 Task: Look for space in Uvinza, Tanzania from 1st July, 2023 to 3rd July, 2023 for 1 adult in price range Rs.5000 to Rs.15000. Place can be private room with 1  bedroom having 1 bed and 1 bathroom. Property type can be house, flat, guest house, hotel. Booking option can be shelf check-in. Required host language is English.
Action: Mouse moved to (461, 97)
Screenshot: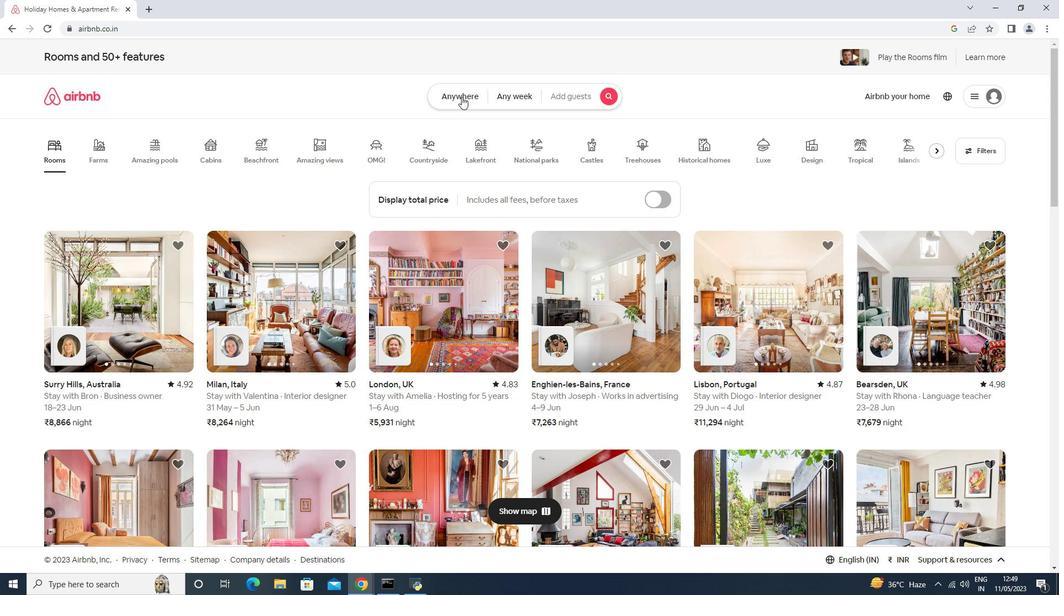 
Action: Mouse pressed left at (461, 97)
Screenshot: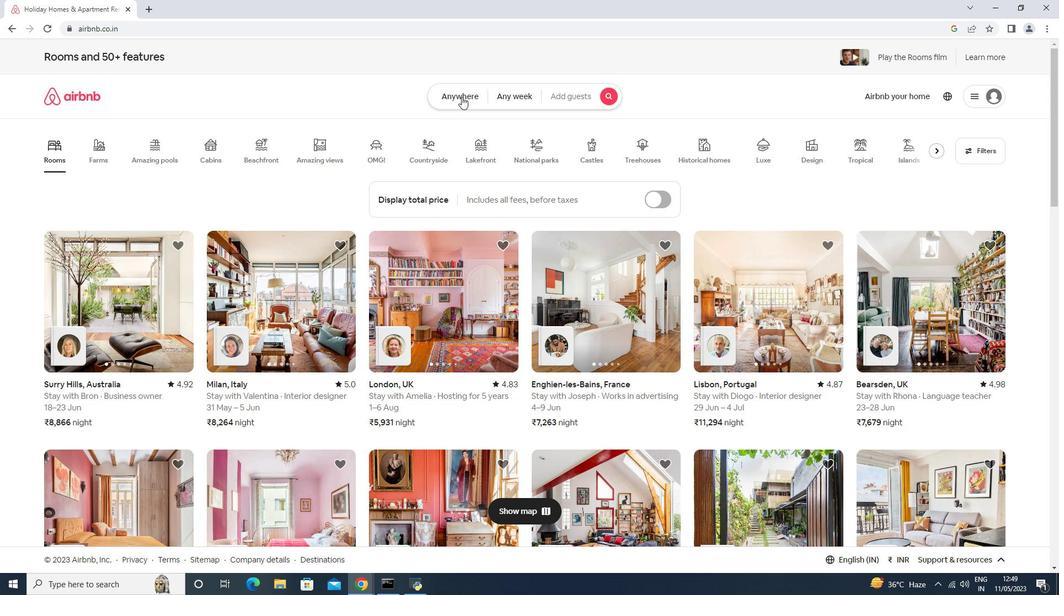 
Action: Mouse moved to (399, 147)
Screenshot: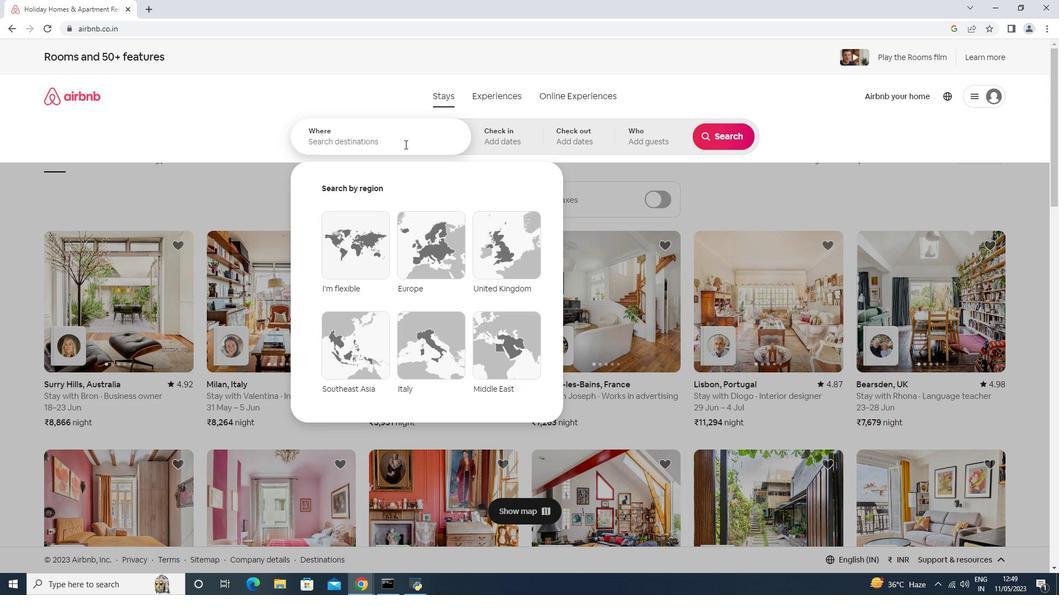 
Action: Mouse pressed left at (399, 147)
Screenshot: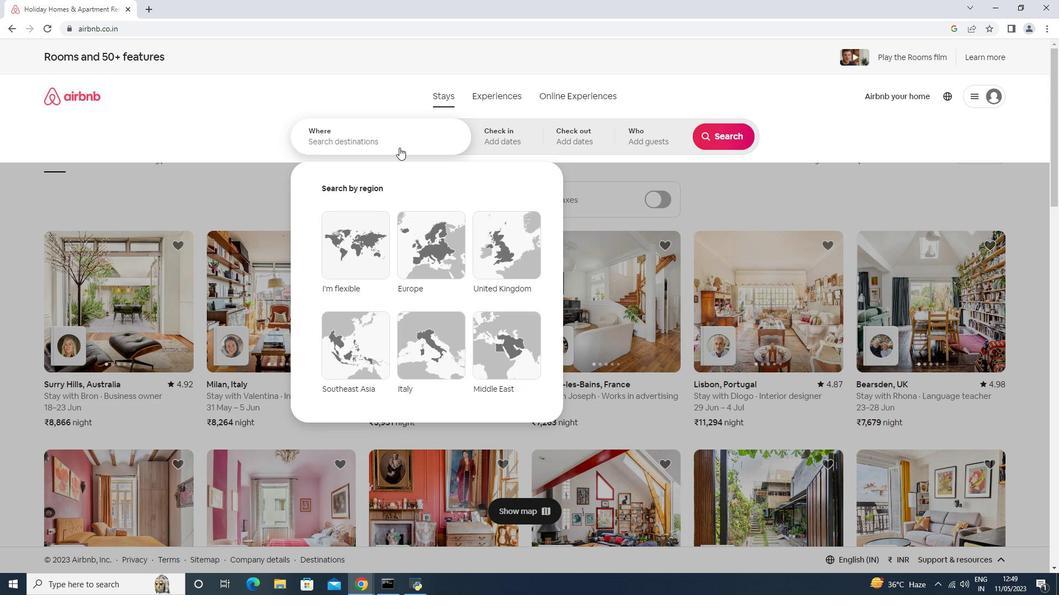 
Action: Mouse moved to (399, 141)
Screenshot: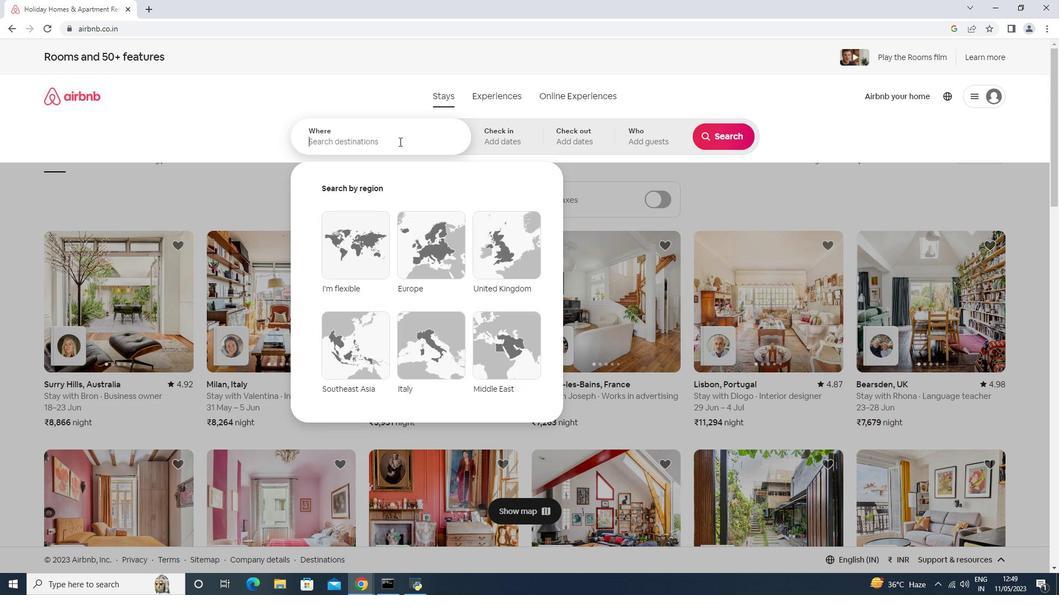 
Action: Key pressed <Key.shift><Key.shift><Key.shift><Key.shift><Key.shift><Key.shift><Key.shift>Uvinza,<Key.space><Key.shift>Tanzani<Key.enter>
Screenshot: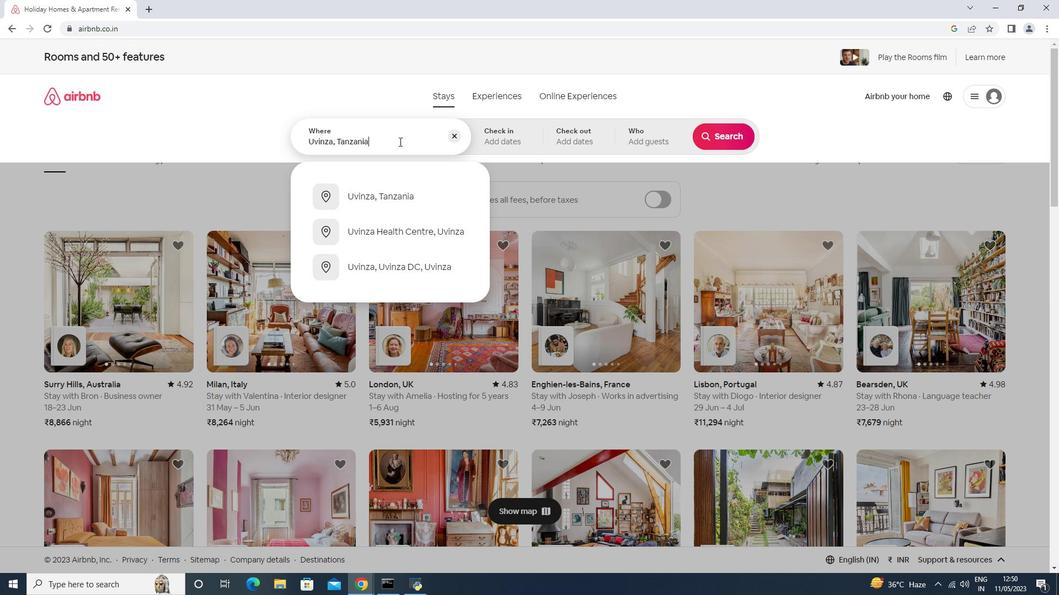 
Action: Mouse moved to (719, 222)
Screenshot: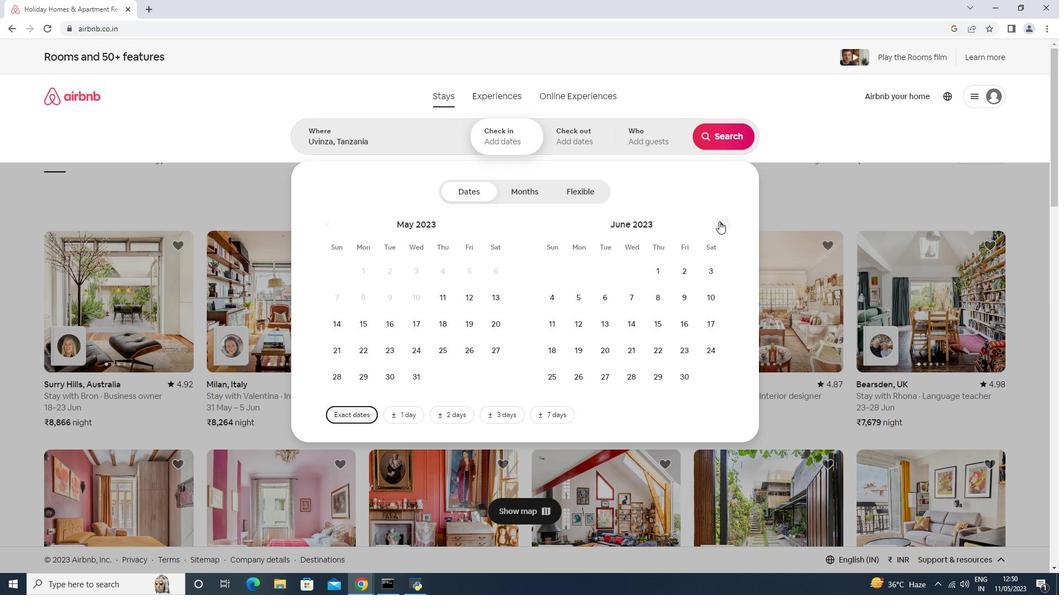 
Action: Mouse pressed left at (719, 222)
Screenshot: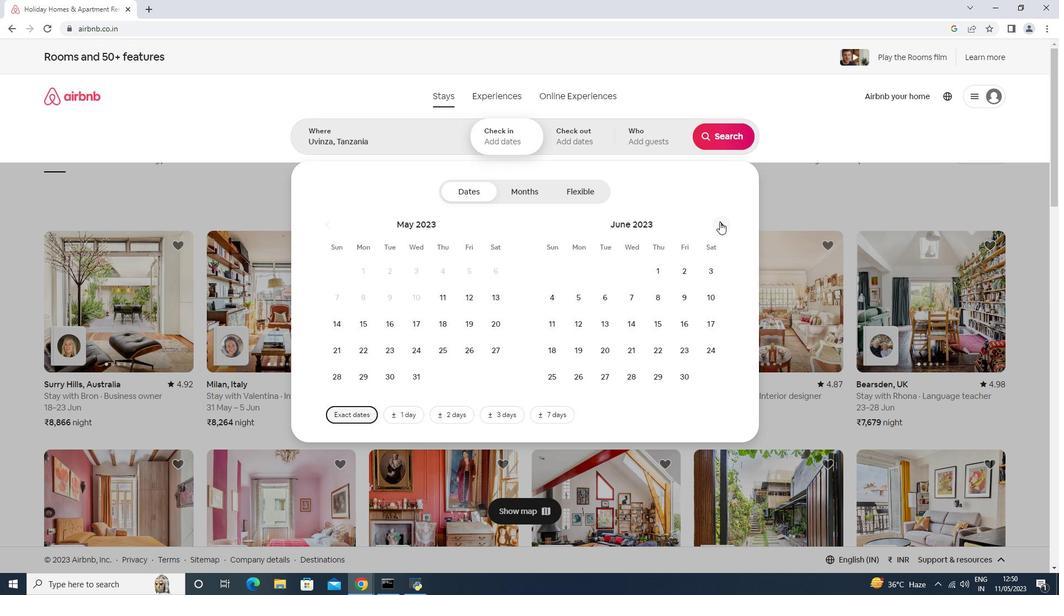 
Action: Mouse moved to (713, 266)
Screenshot: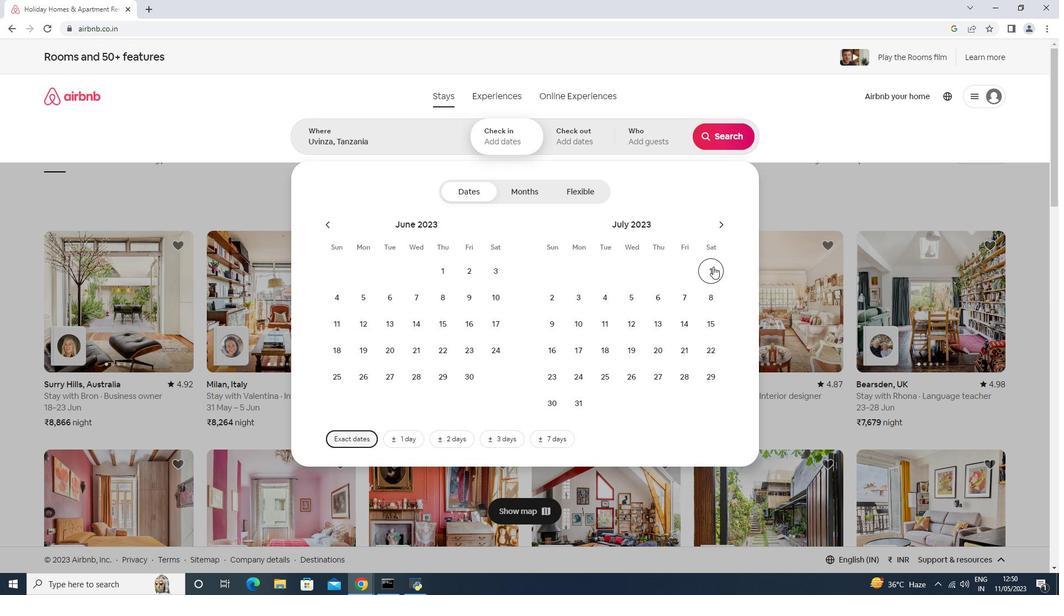 
Action: Mouse pressed left at (713, 266)
Screenshot: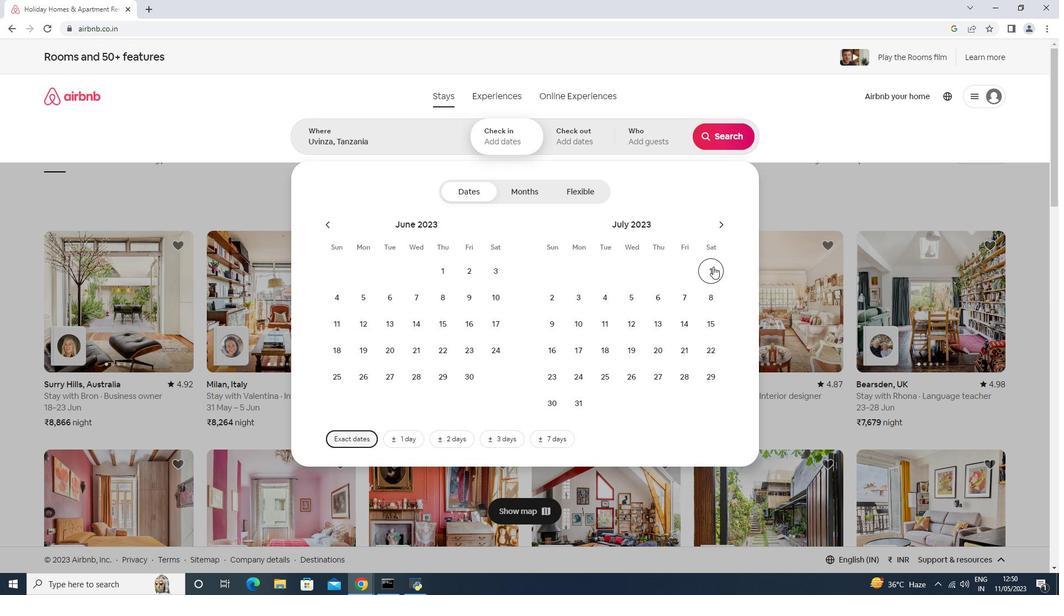 
Action: Mouse moved to (568, 303)
Screenshot: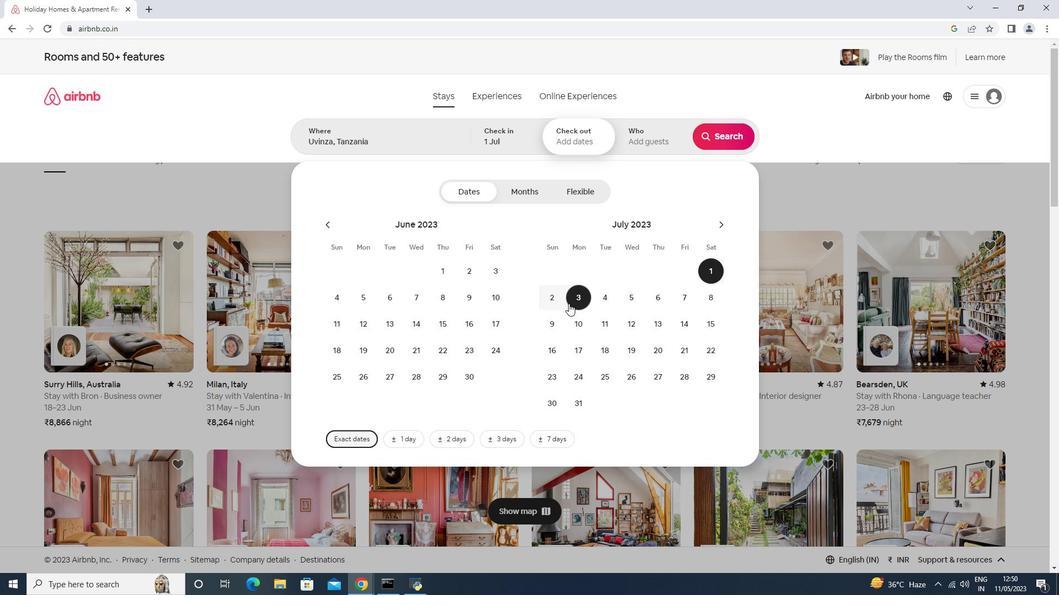 
Action: Mouse pressed left at (568, 303)
Screenshot: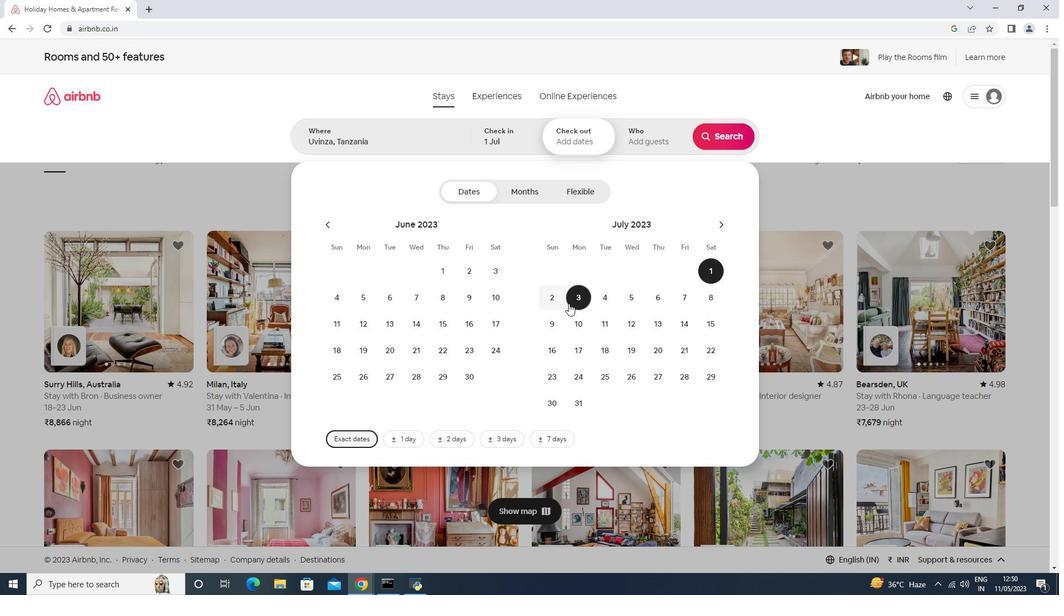 
Action: Mouse moved to (640, 146)
Screenshot: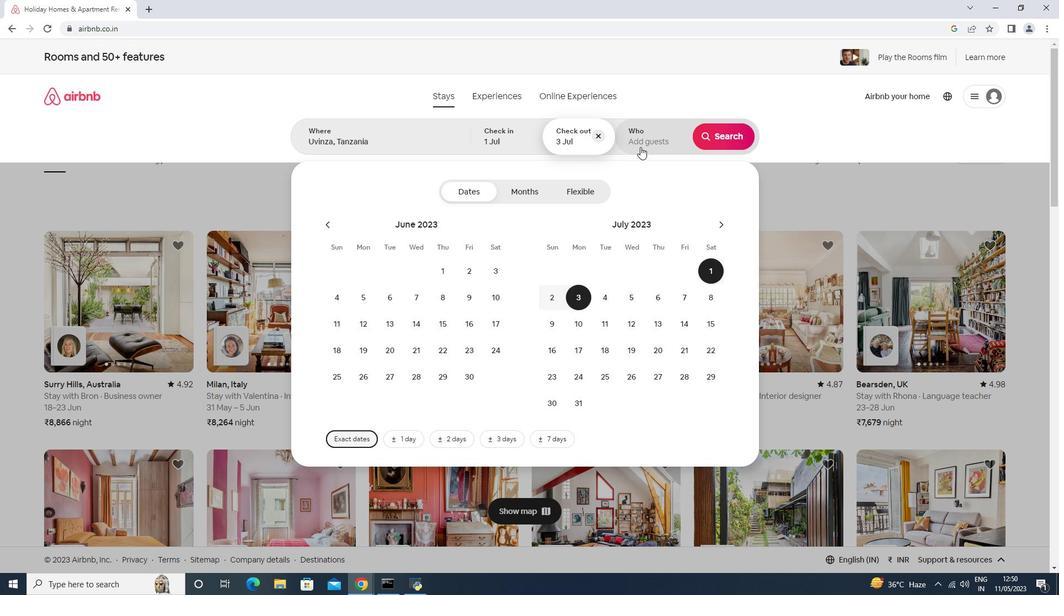 
Action: Mouse pressed left at (640, 146)
Screenshot: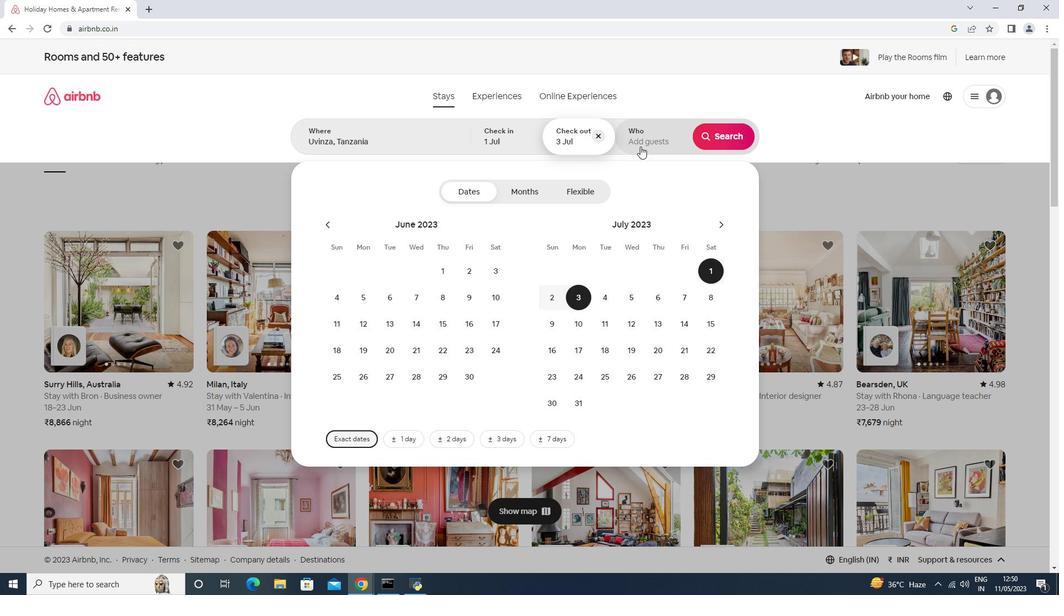 
Action: Mouse moved to (720, 190)
Screenshot: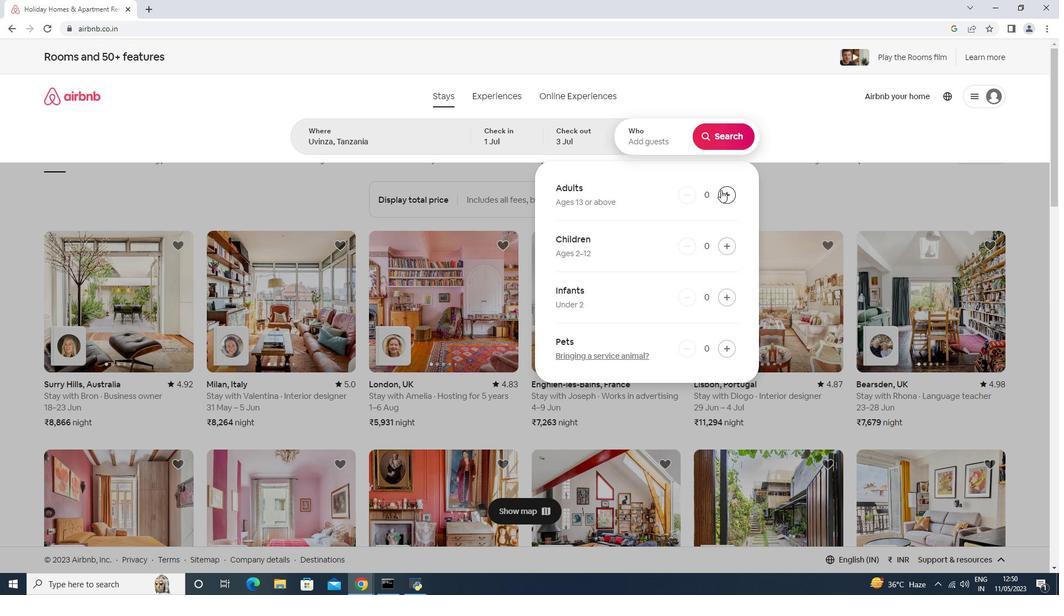 
Action: Mouse pressed left at (720, 190)
Screenshot: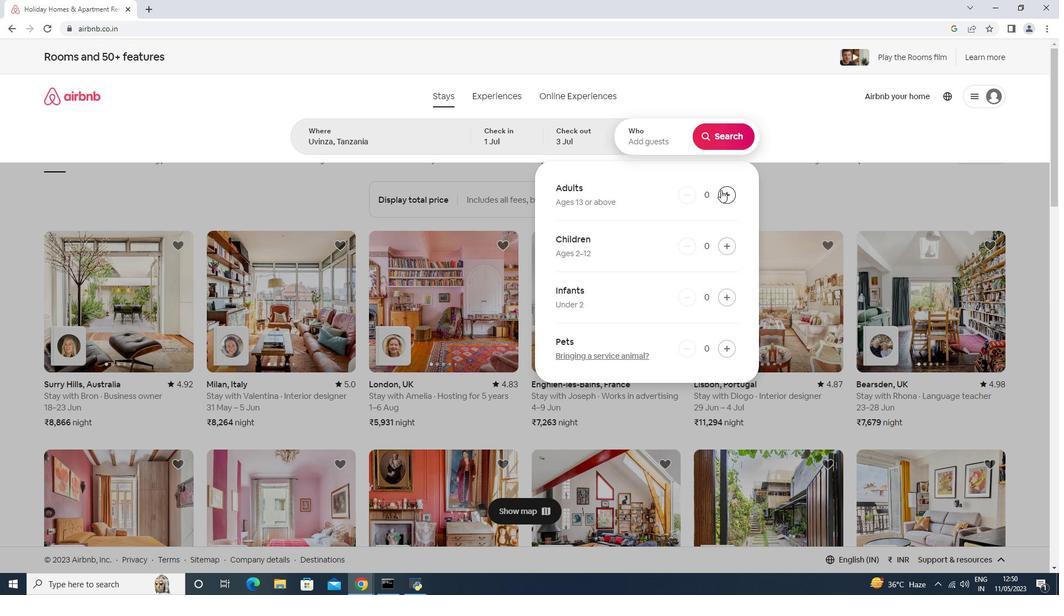 
Action: Mouse moved to (717, 144)
Screenshot: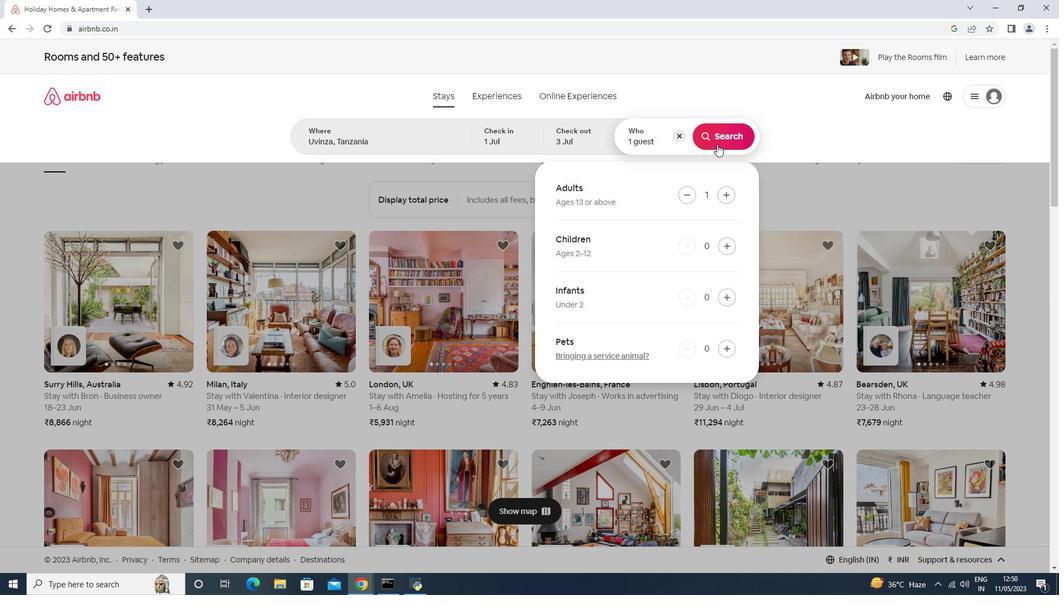 
Action: Mouse pressed left at (717, 144)
Screenshot: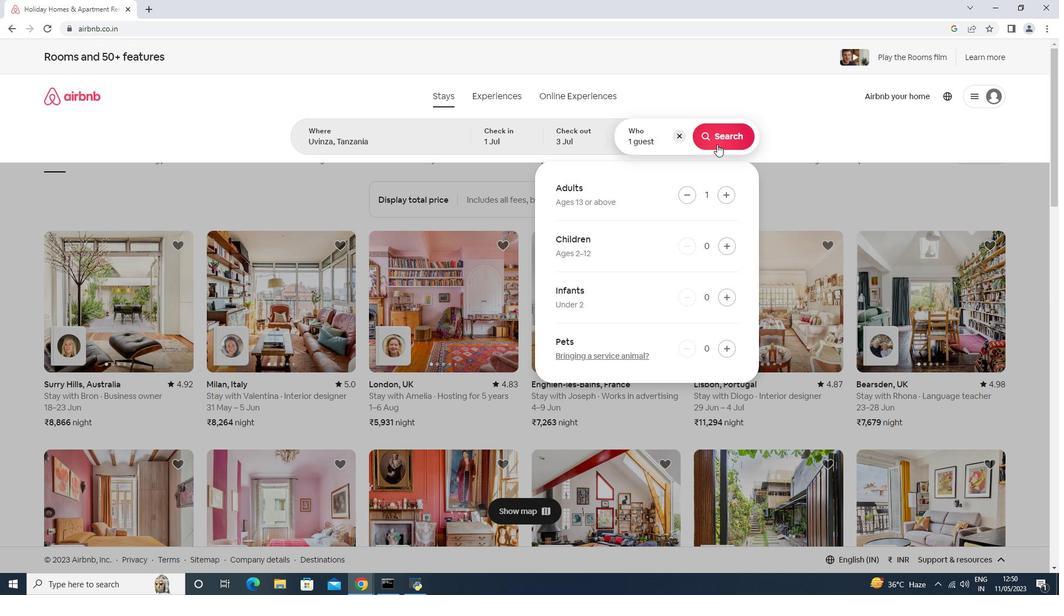 
Action: Mouse moved to (999, 97)
Screenshot: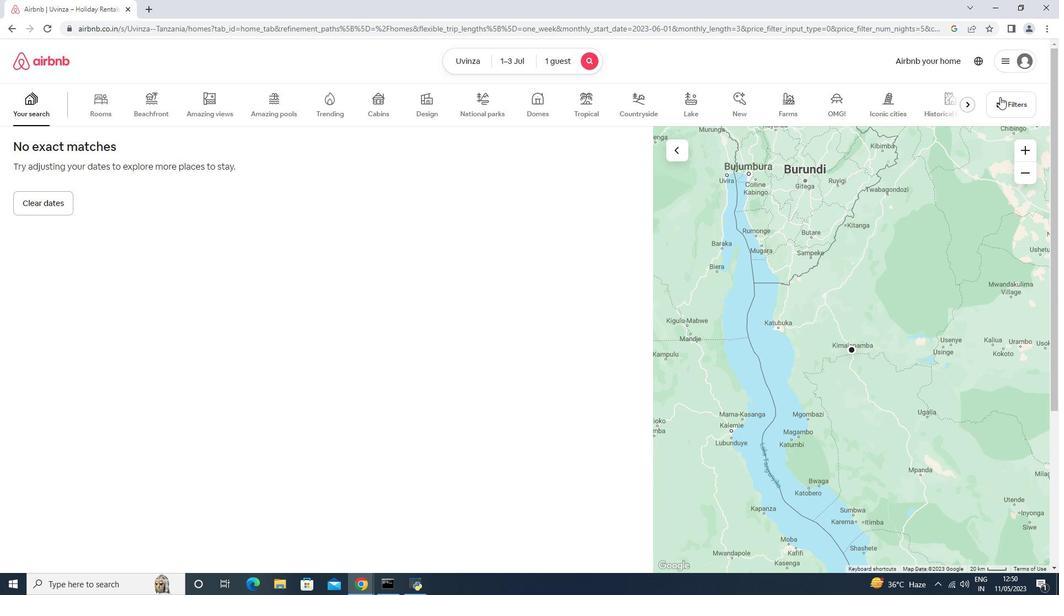 
Action: Mouse pressed left at (999, 97)
Screenshot: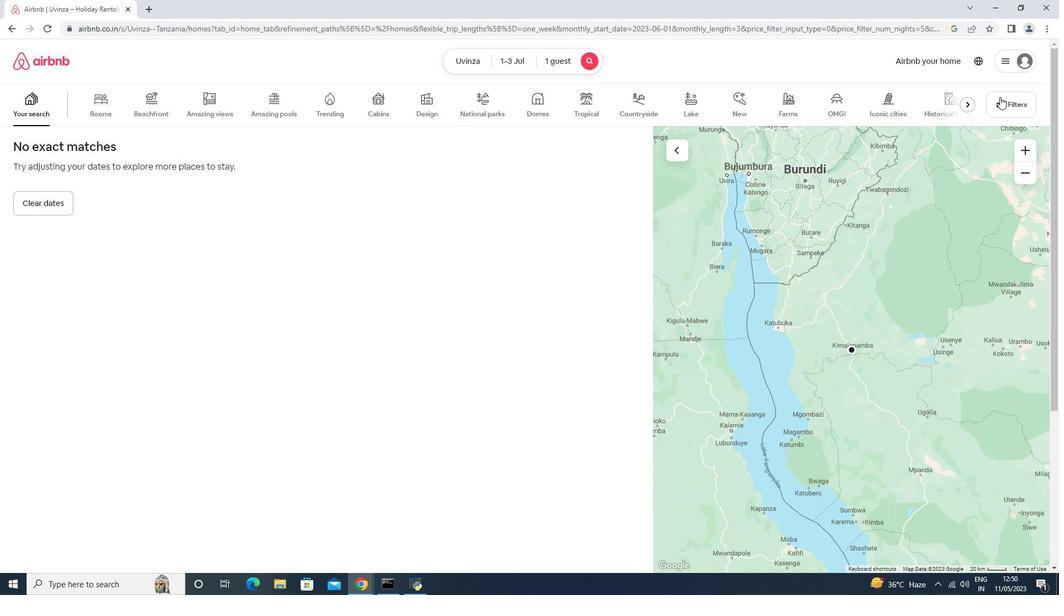 
Action: Mouse moved to (465, 366)
Screenshot: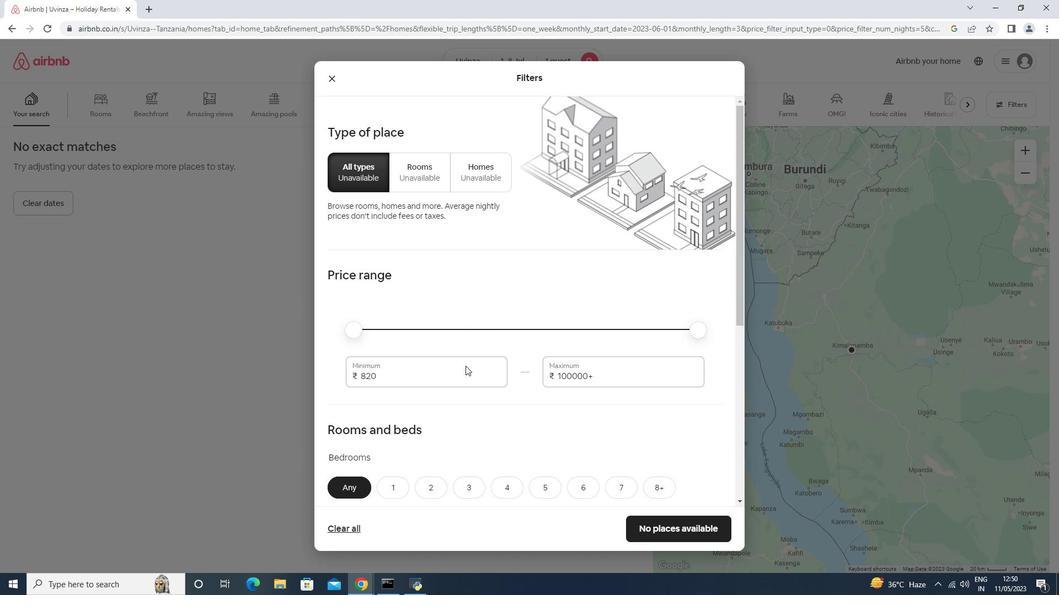
Action: Mouse pressed left at (465, 366)
Screenshot: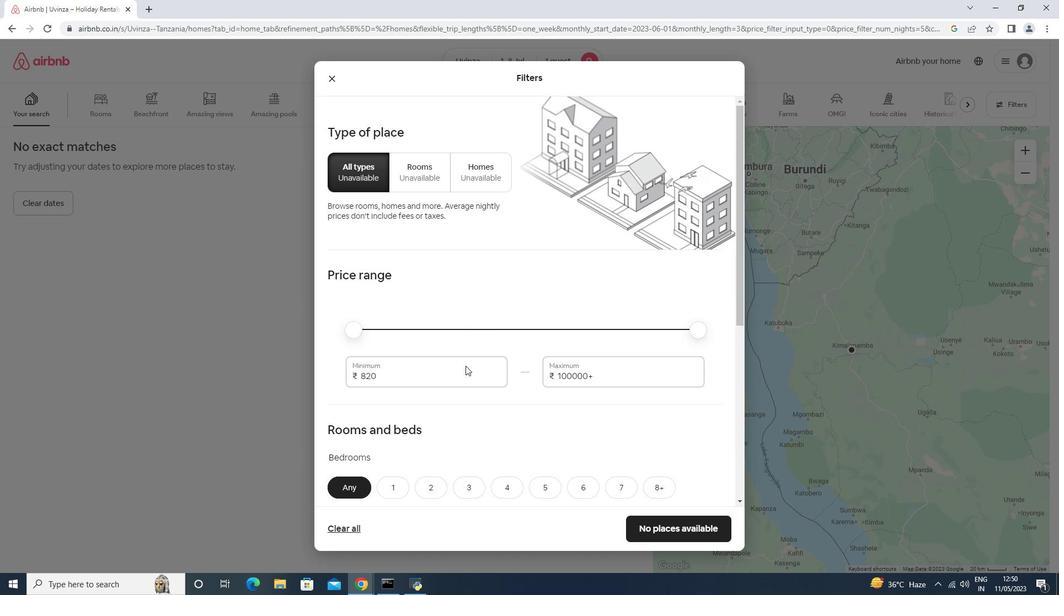 
Action: Mouse moved to (460, 357)
Screenshot: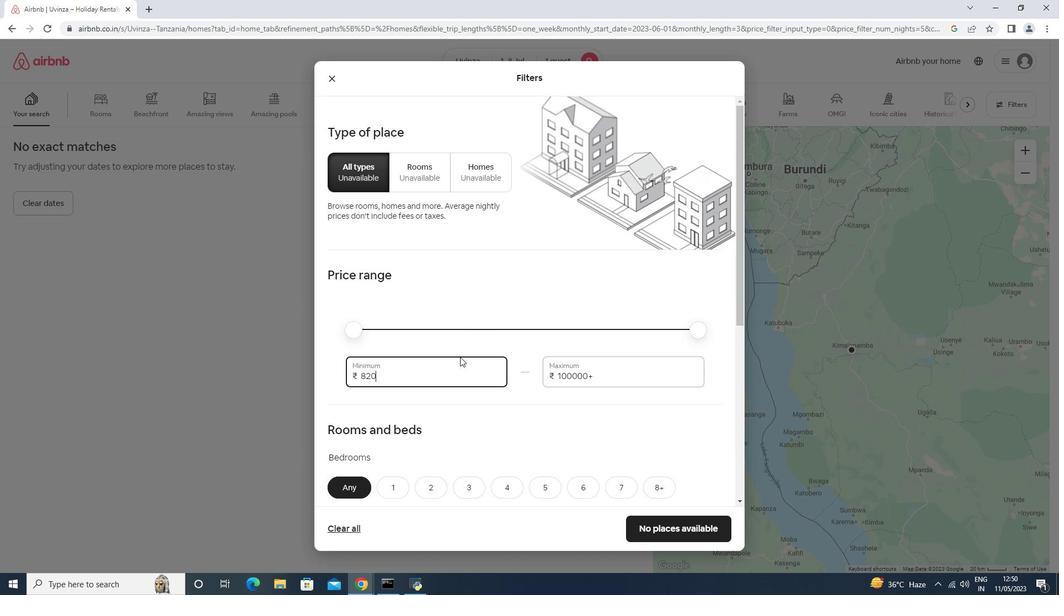 
Action: Key pressed <Key.backspace><Key.backspace><Key.backspace>5000<Key.tab>15000
Screenshot: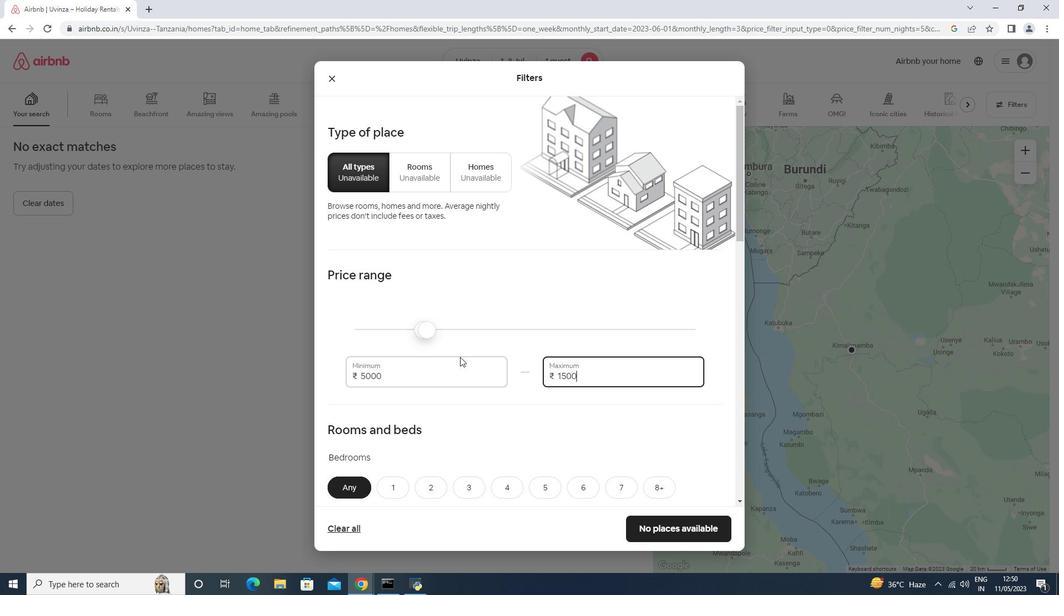 
Action: Mouse moved to (460, 347)
Screenshot: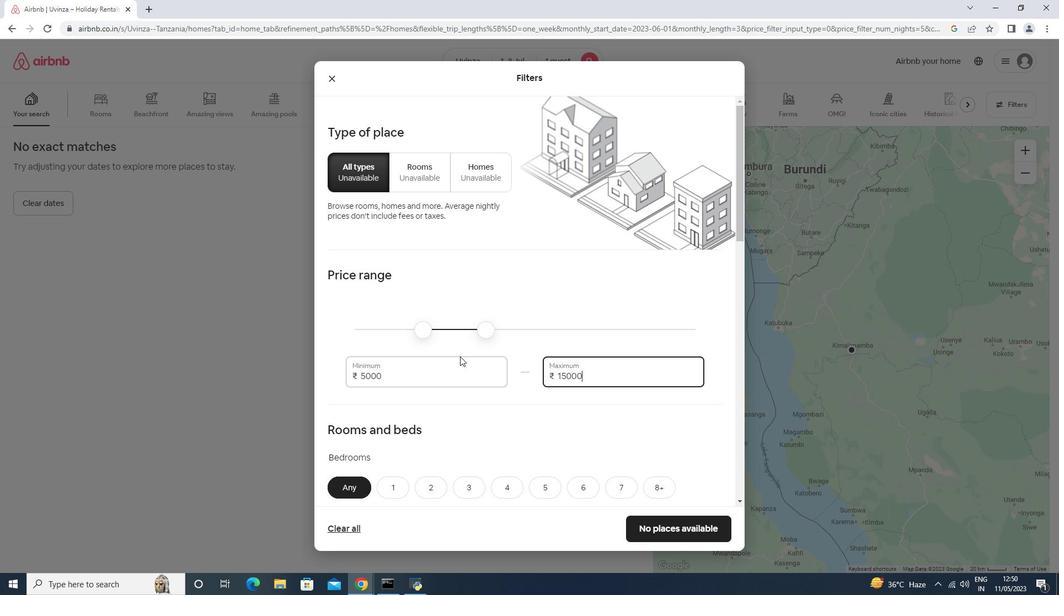 
Action: Mouse scrolled (460, 346) with delta (0, 0)
Screenshot: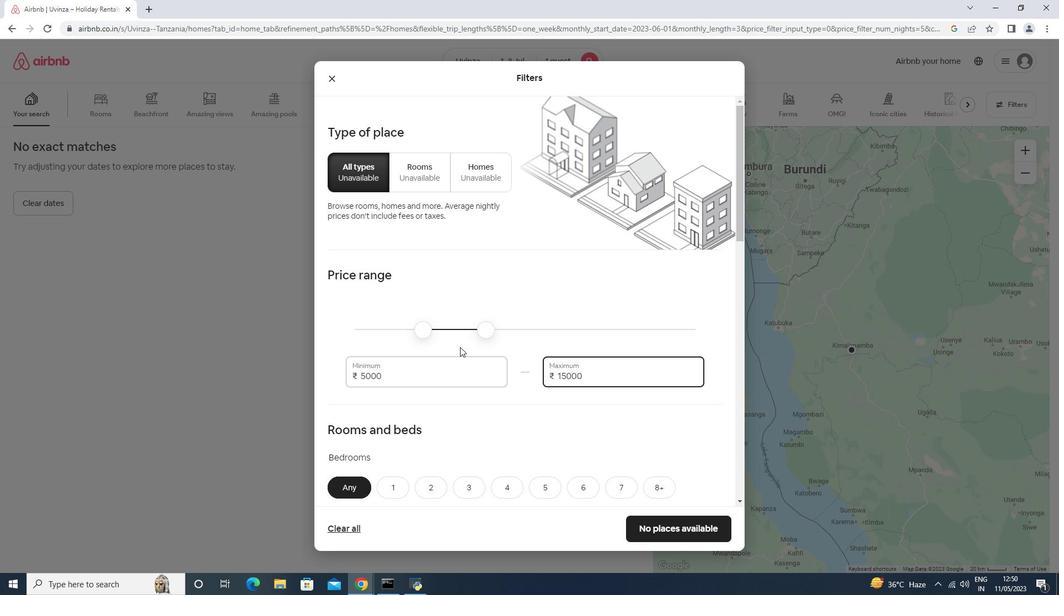 
Action: Mouse scrolled (460, 346) with delta (0, 0)
Screenshot: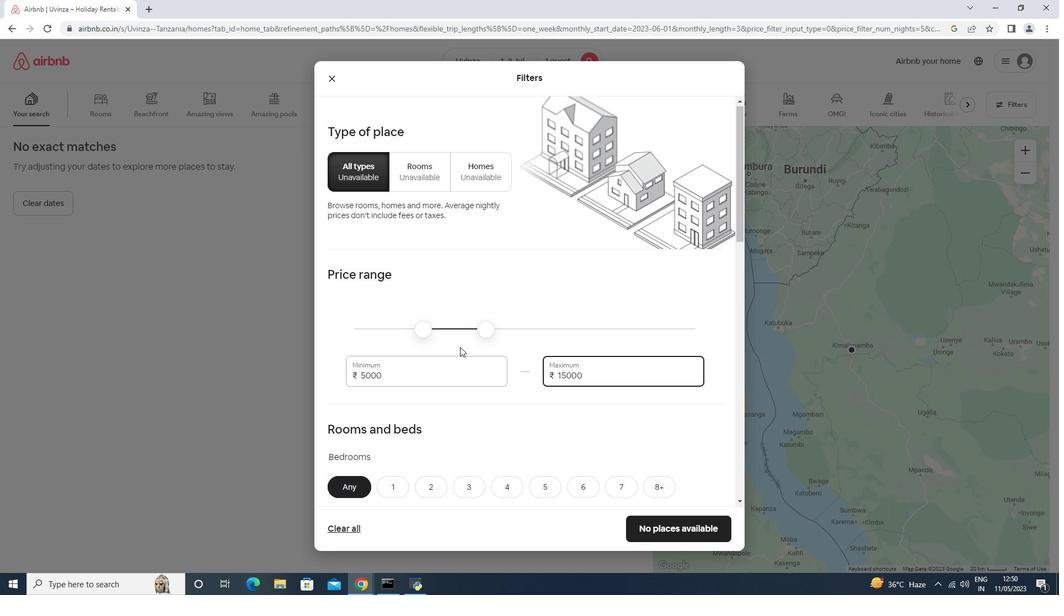 
Action: Mouse scrolled (460, 346) with delta (0, 0)
Screenshot: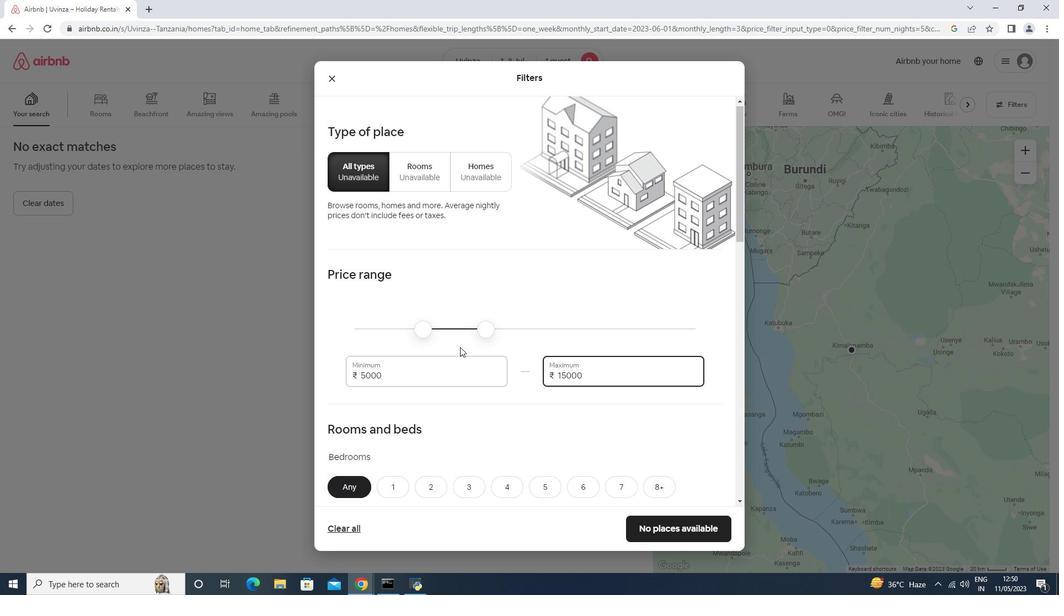 
Action: Mouse scrolled (460, 346) with delta (0, 0)
Screenshot: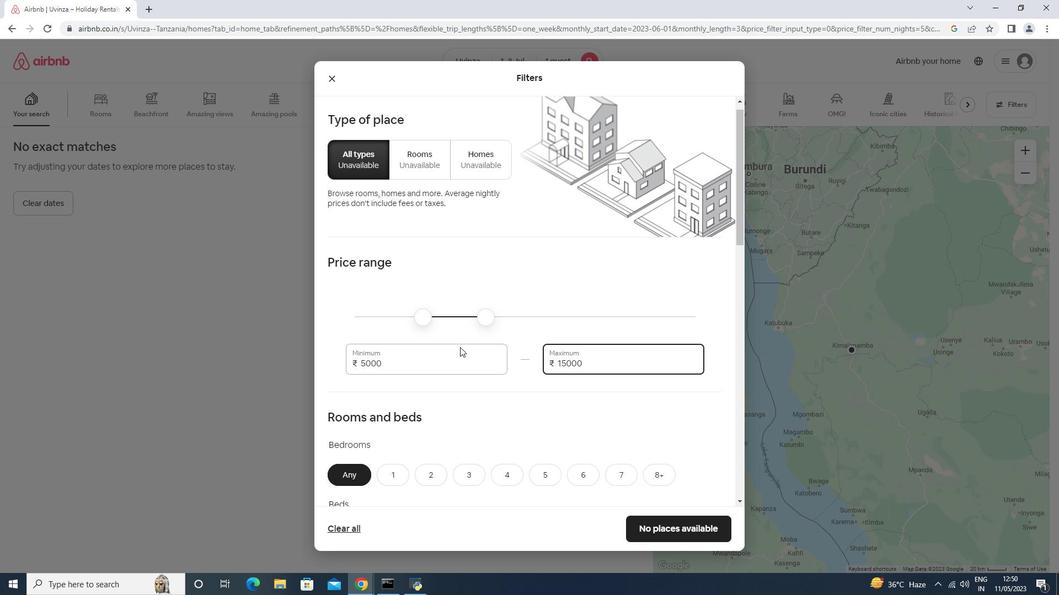 
Action: Mouse moved to (393, 267)
Screenshot: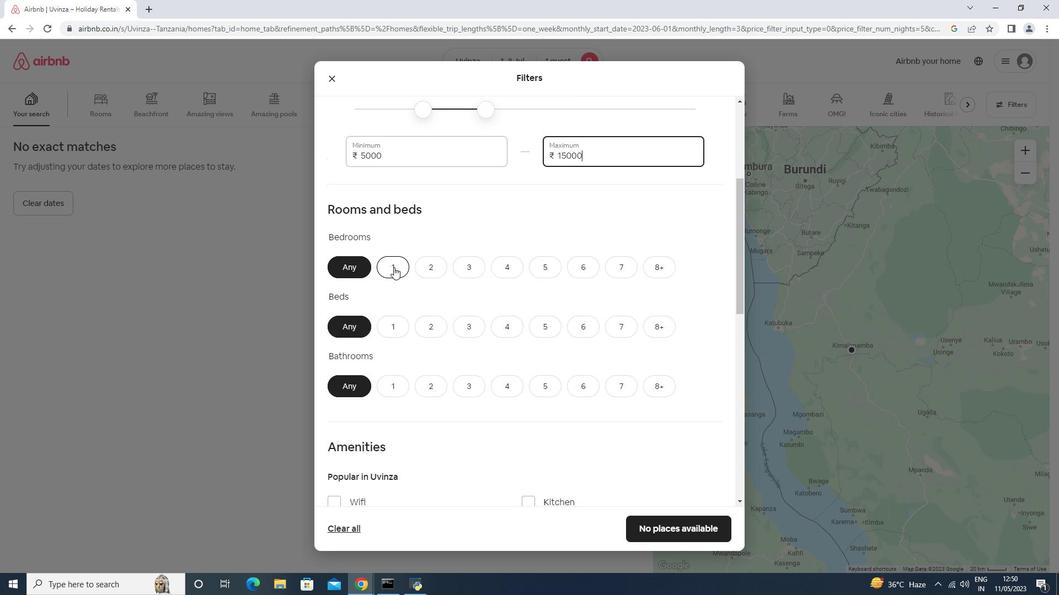 
Action: Mouse pressed left at (393, 267)
Screenshot: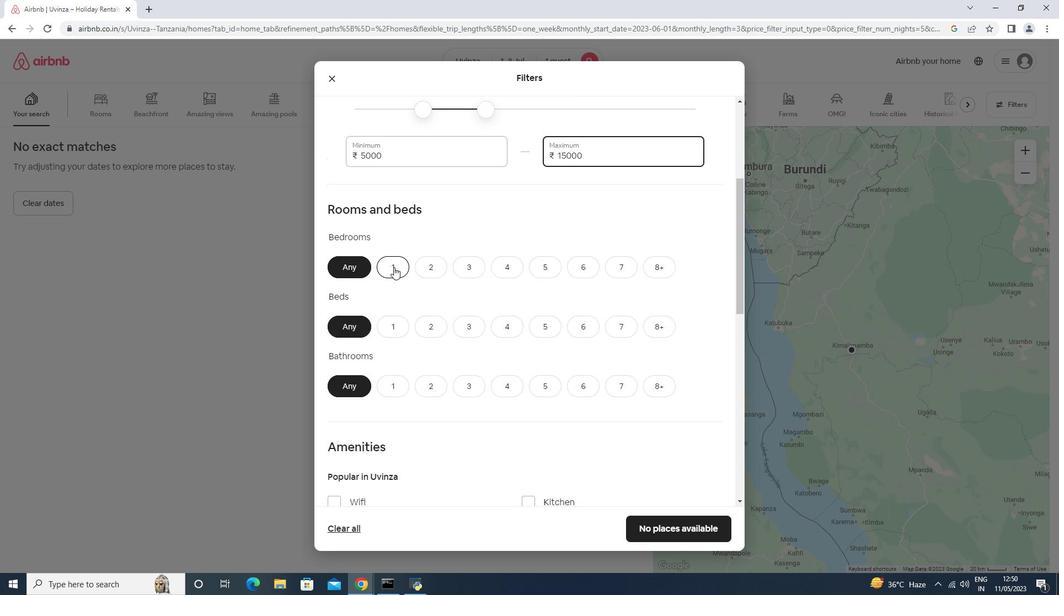 
Action: Mouse moved to (396, 323)
Screenshot: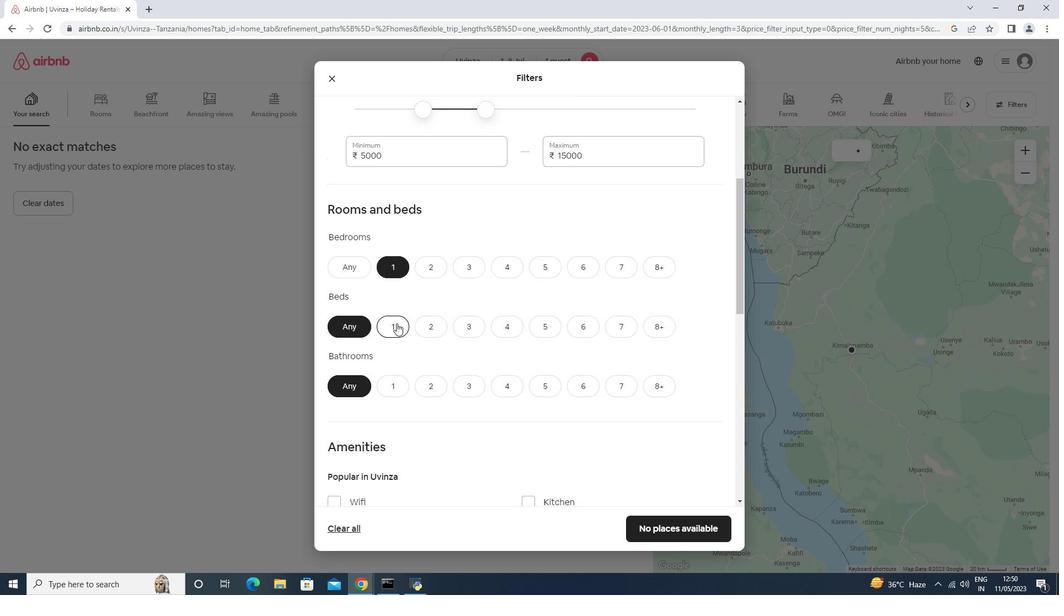 
Action: Mouse pressed left at (396, 323)
Screenshot: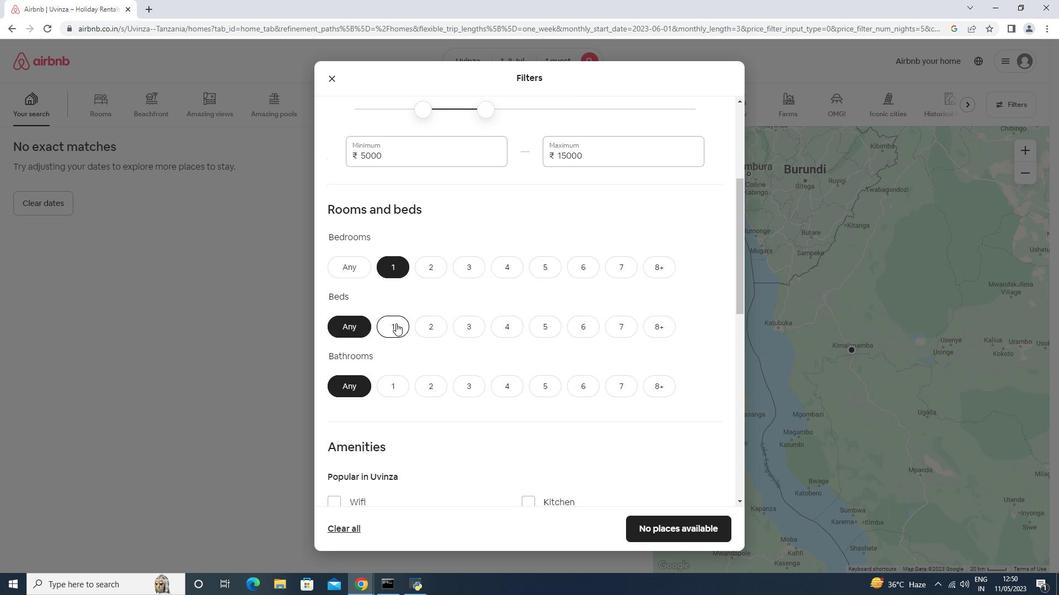 
Action: Mouse moved to (396, 316)
Screenshot: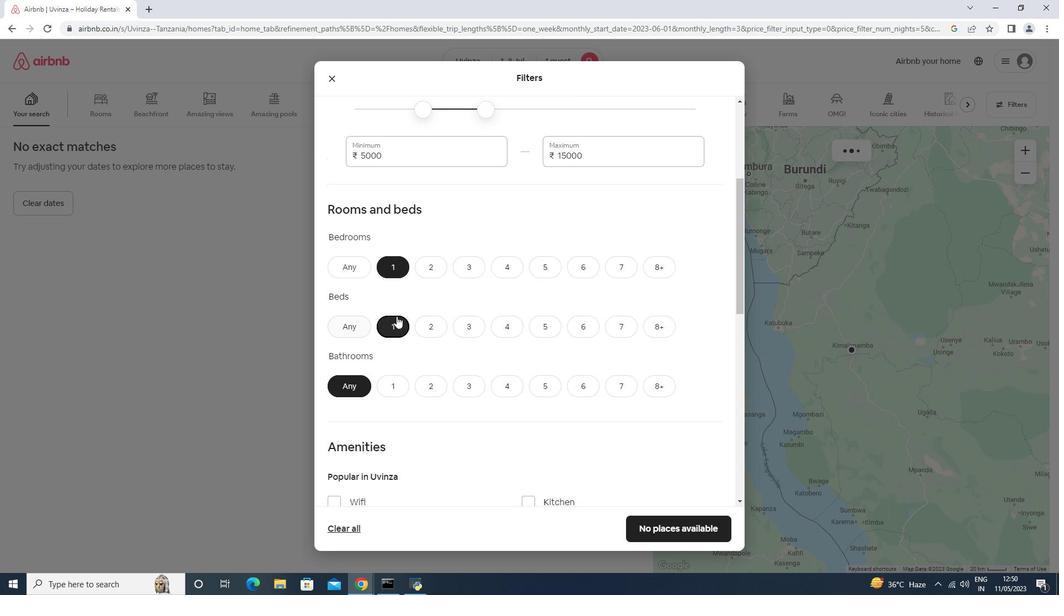 
Action: Mouse scrolled (396, 316) with delta (0, 0)
Screenshot: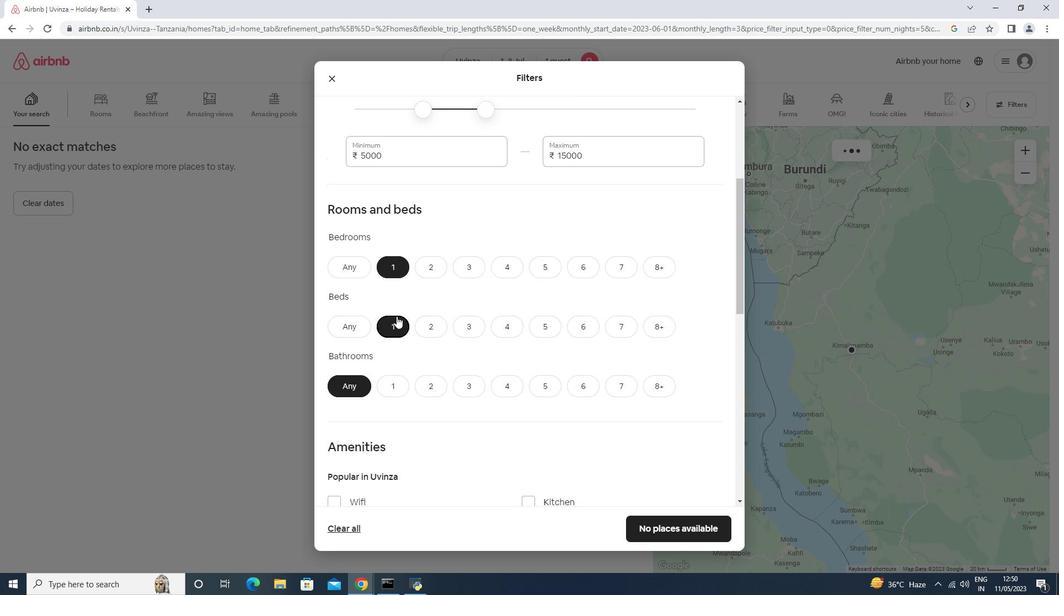 
Action: Mouse moved to (392, 328)
Screenshot: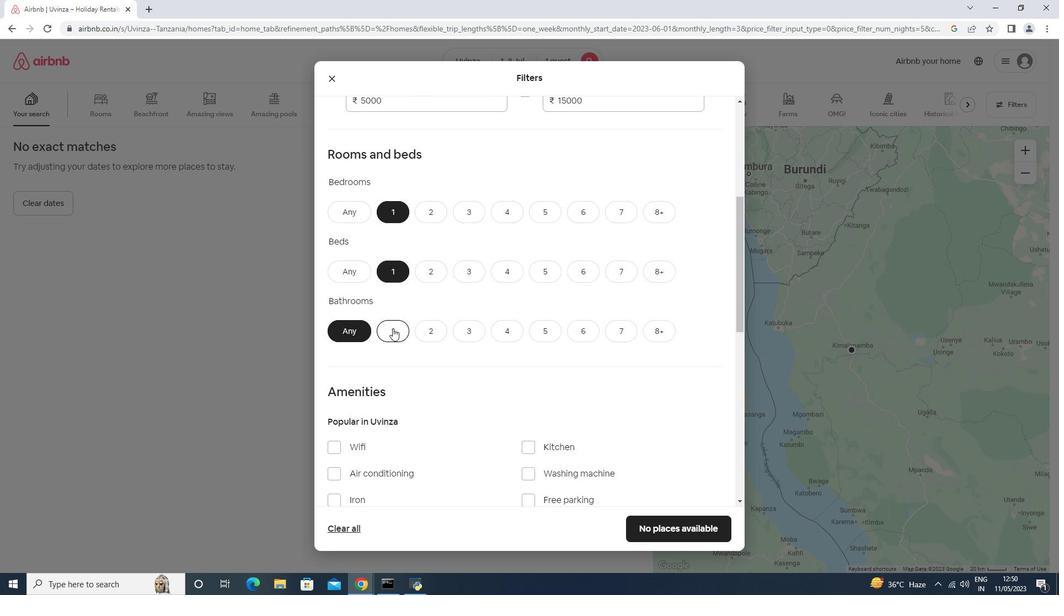 
Action: Mouse pressed left at (392, 328)
Screenshot: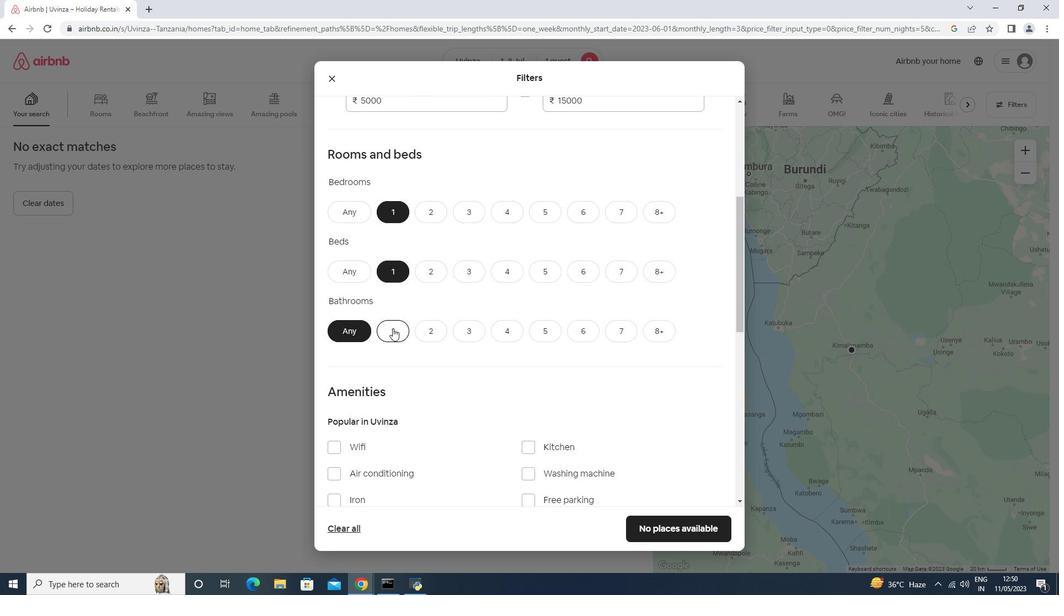 
Action: Mouse moved to (393, 327)
Screenshot: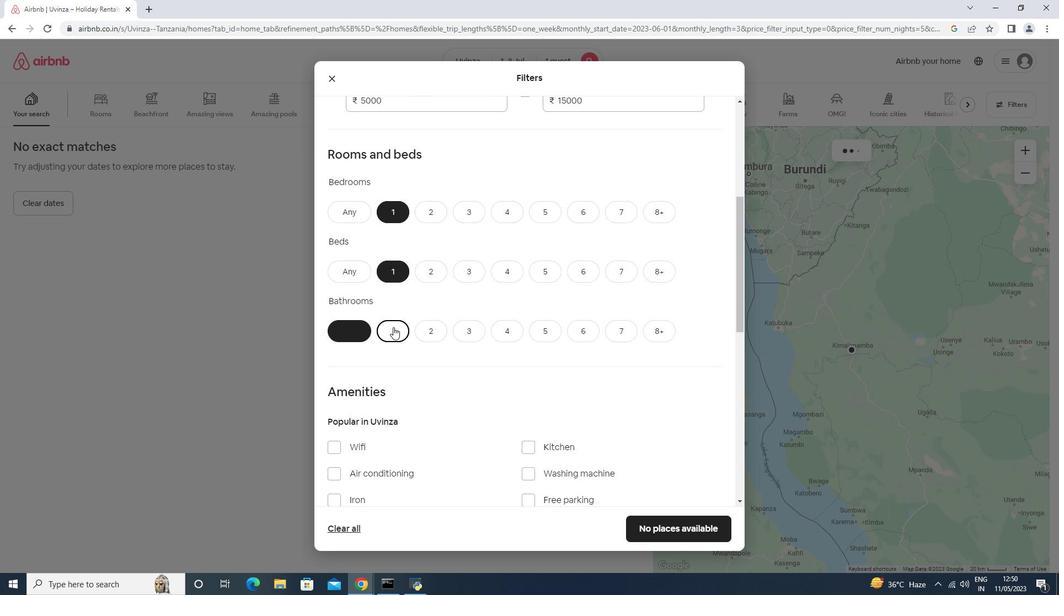 
Action: Mouse scrolled (393, 327) with delta (0, 0)
Screenshot: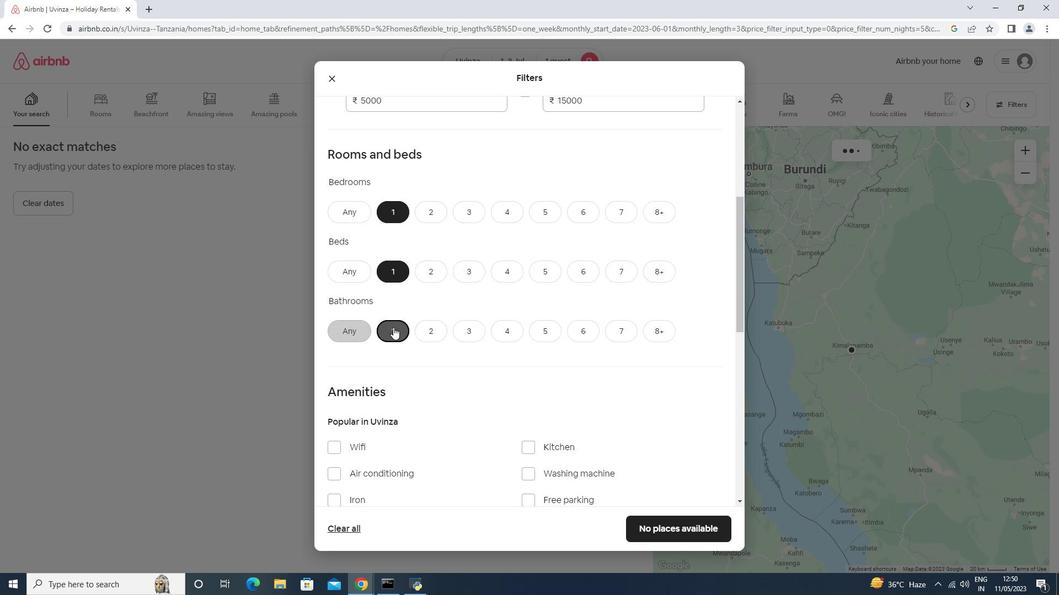 
Action: Mouse scrolled (393, 327) with delta (0, 0)
Screenshot: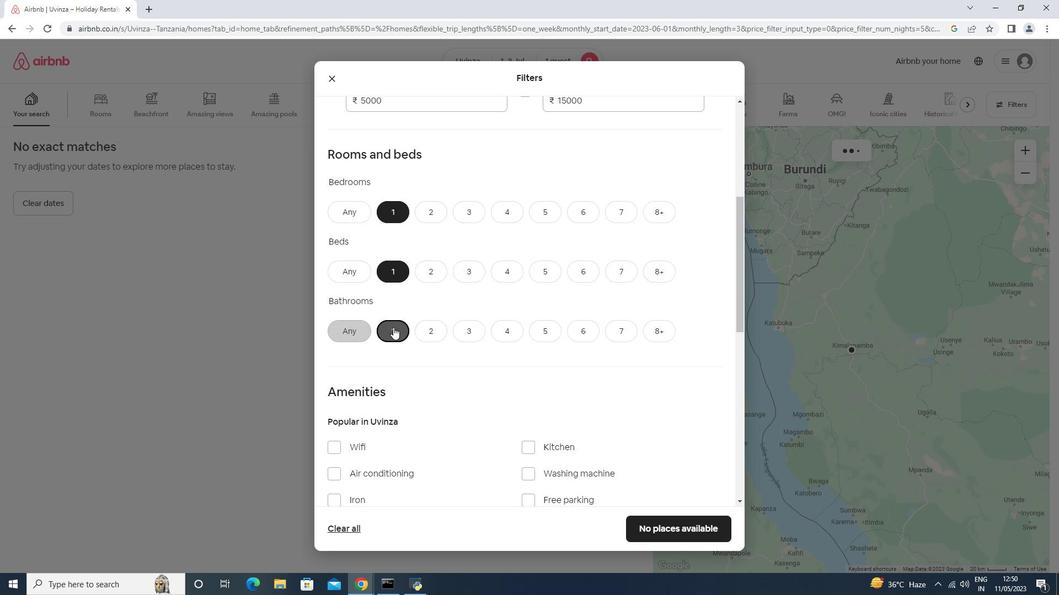 
Action: Mouse scrolled (393, 327) with delta (0, 0)
Screenshot: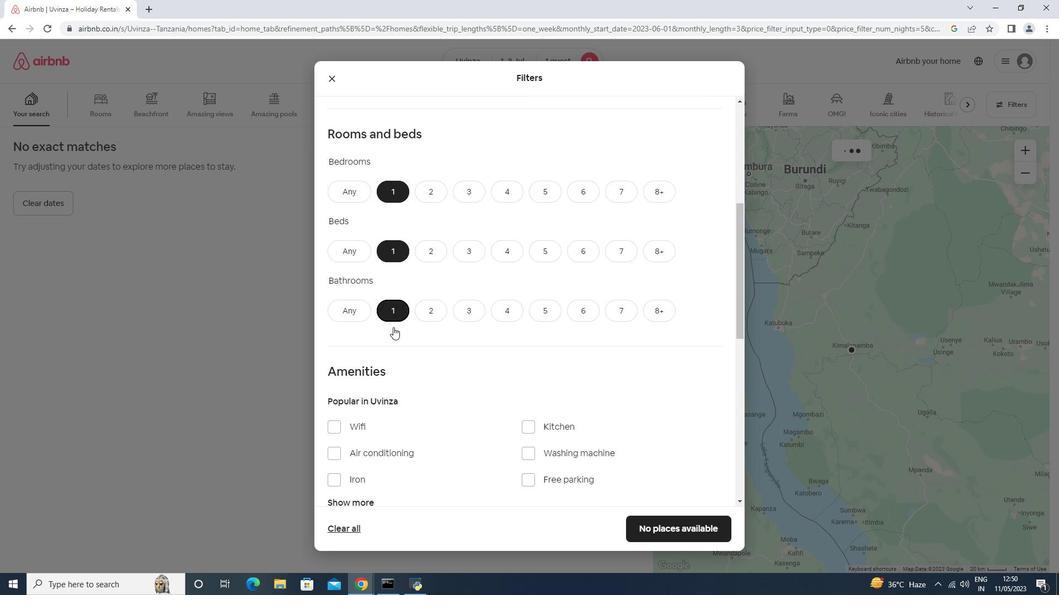 
Action: Mouse moved to (367, 356)
Screenshot: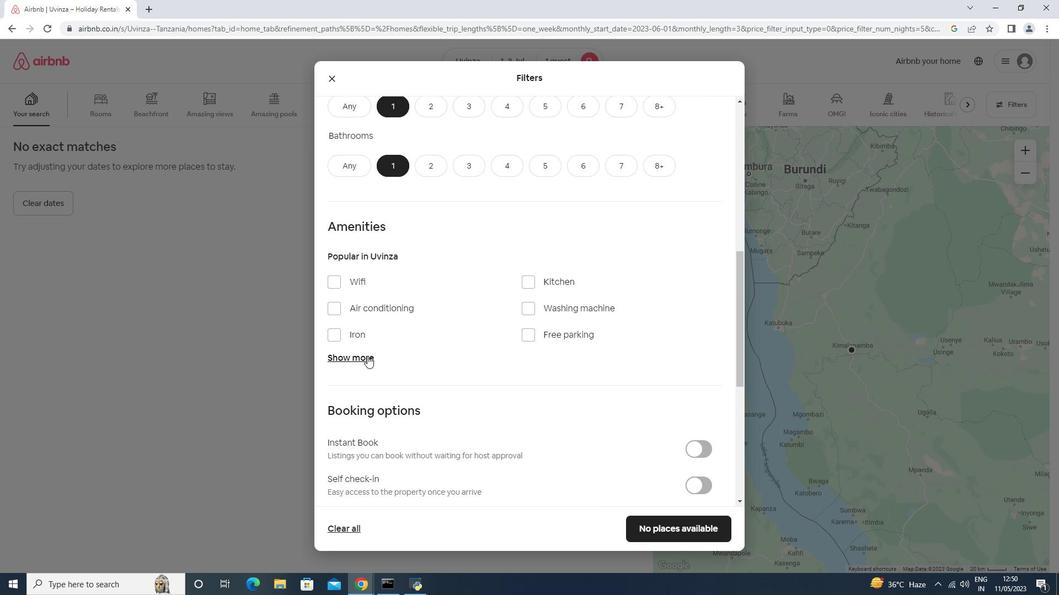 
Action: Mouse scrolled (367, 355) with delta (0, 0)
Screenshot: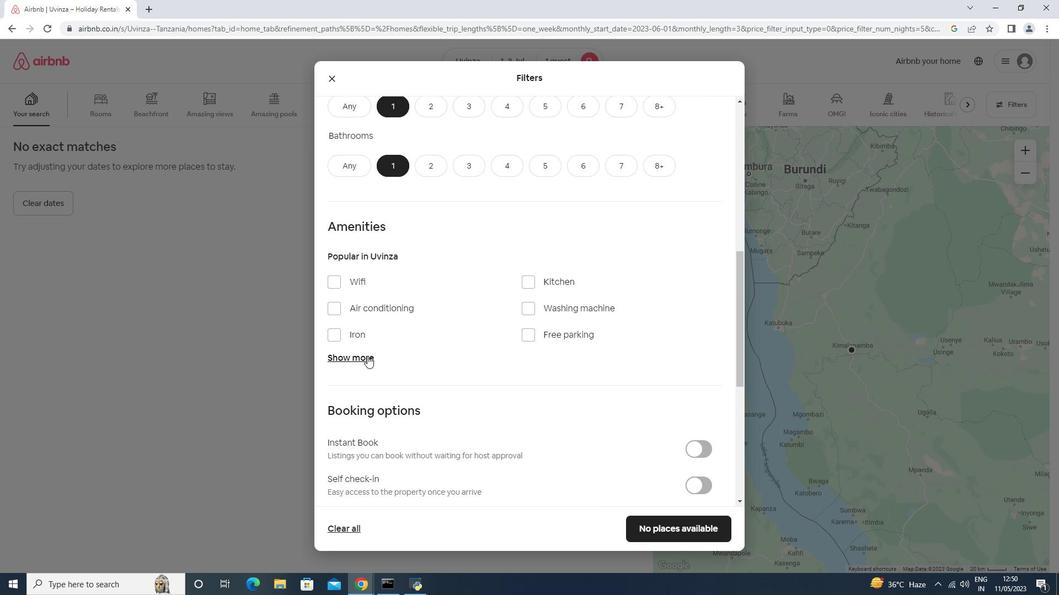 
Action: Mouse scrolled (367, 355) with delta (0, 0)
Screenshot: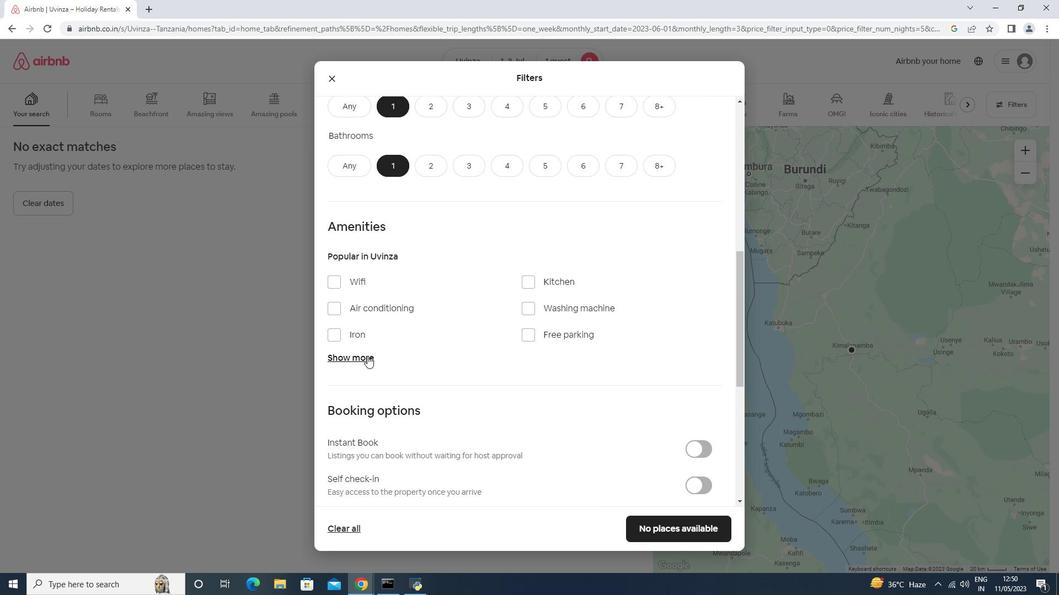 
Action: Mouse scrolled (367, 355) with delta (0, 0)
Screenshot: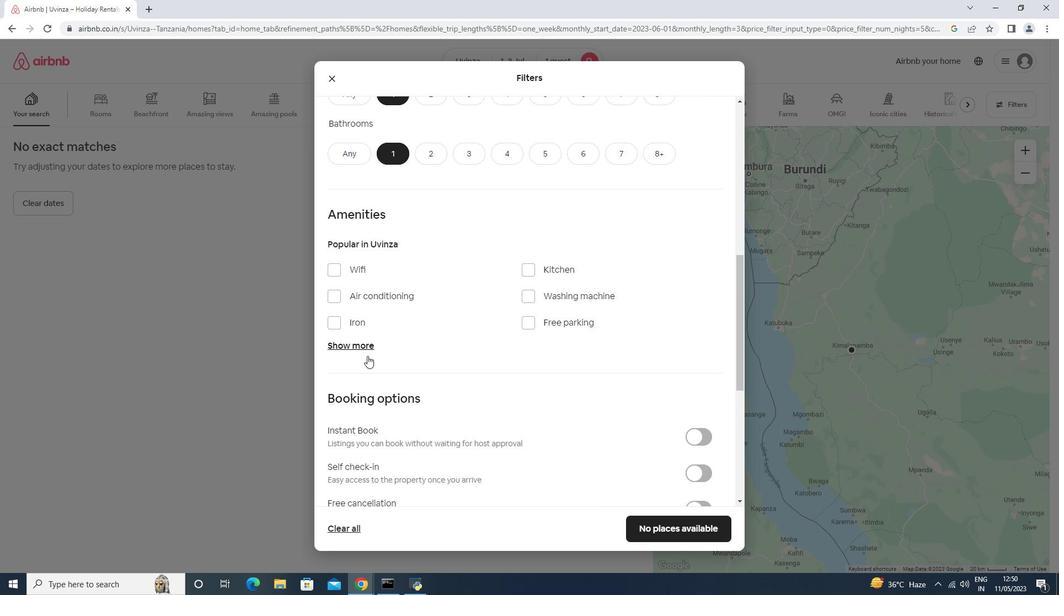 
Action: Mouse moved to (697, 314)
Screenshot: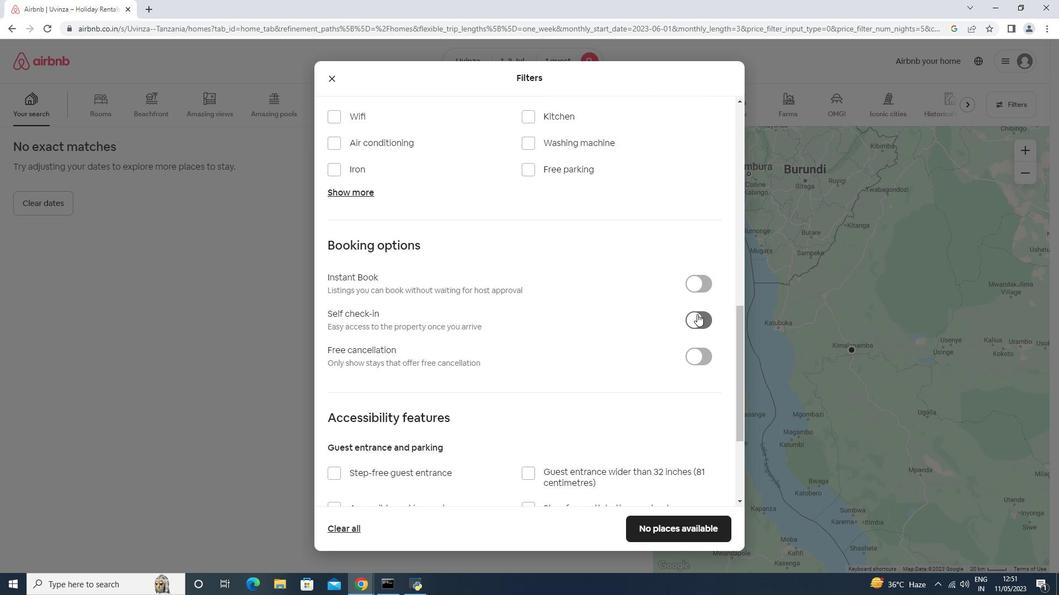 
Action: Mouse pressed left at (697, 314)
Screenshot: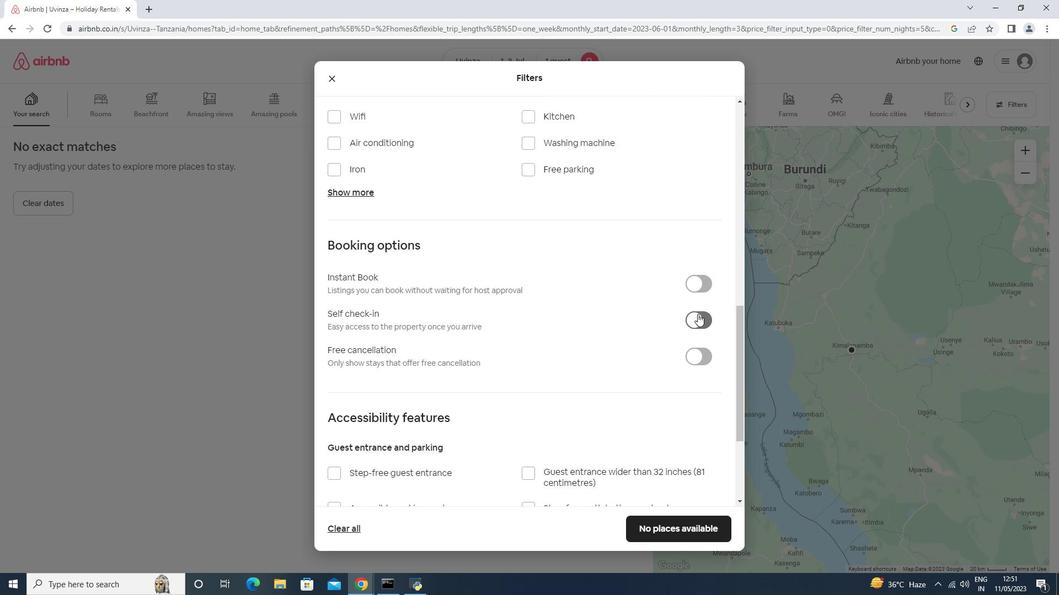 
Action: Mouse scrolled (697, 313) with delta (0, 0)
Screenshot: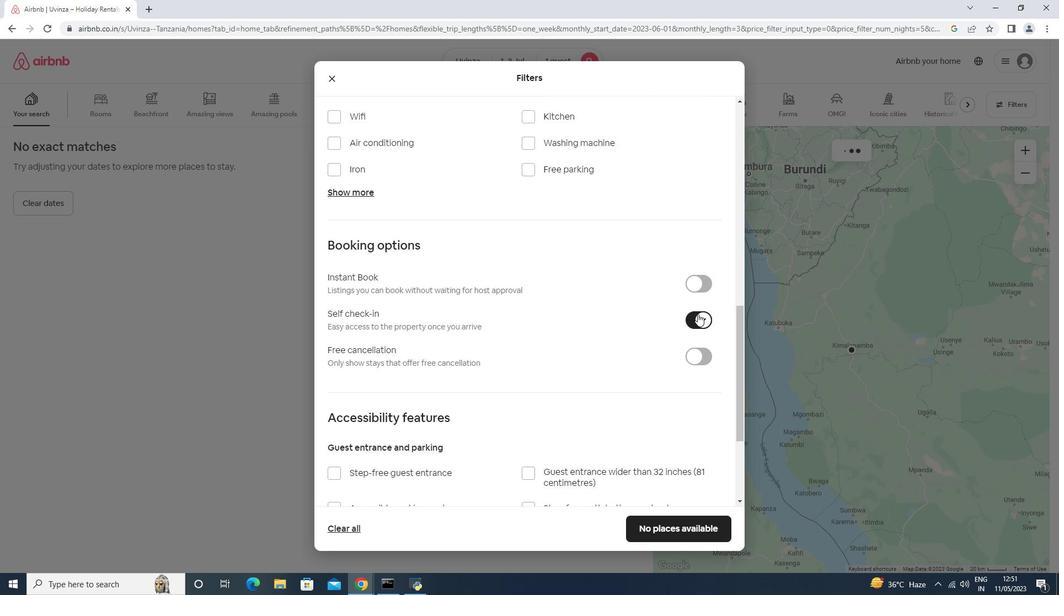 
Action: Mouse scrolled (697, 313) with delta (0, 0)
Screenshot: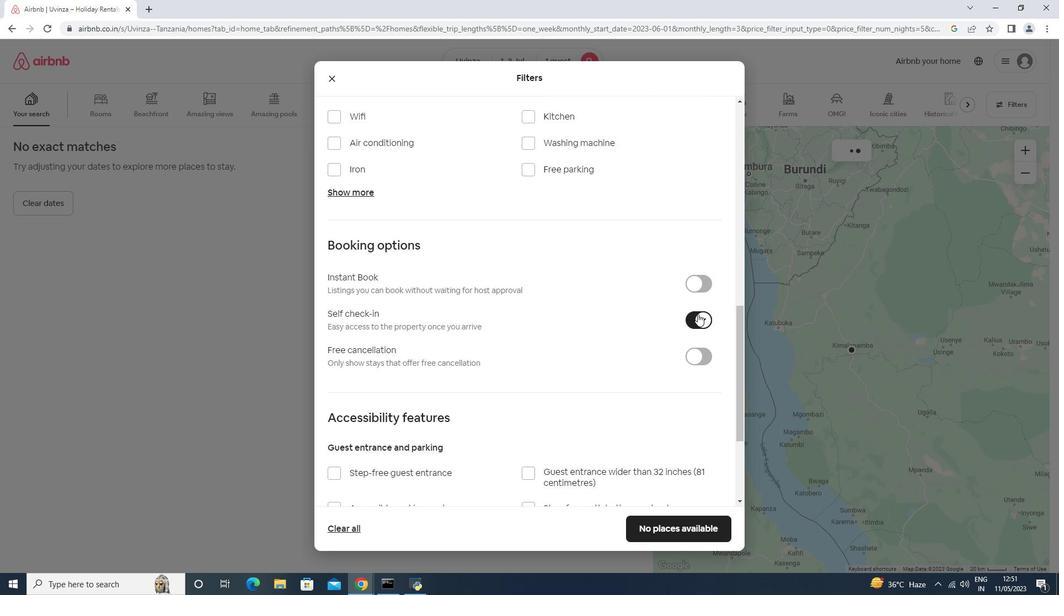
Action: Mouse scrolled (697, 313) with delta (0, 0)
Screenshot: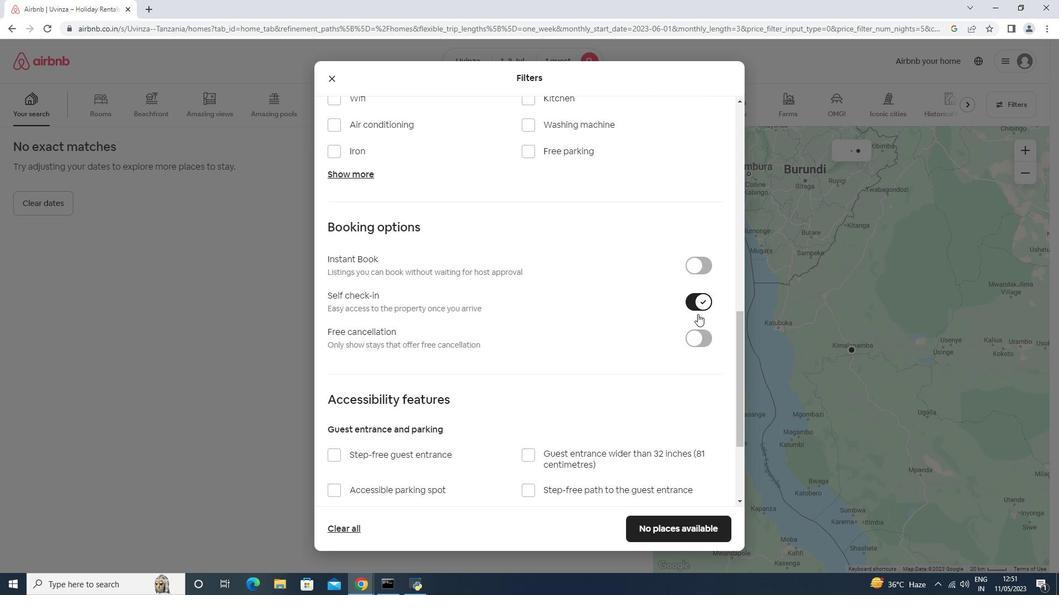 
Action: Mouse scrolled (697, 313) with delta (0, 0)
Screenshot: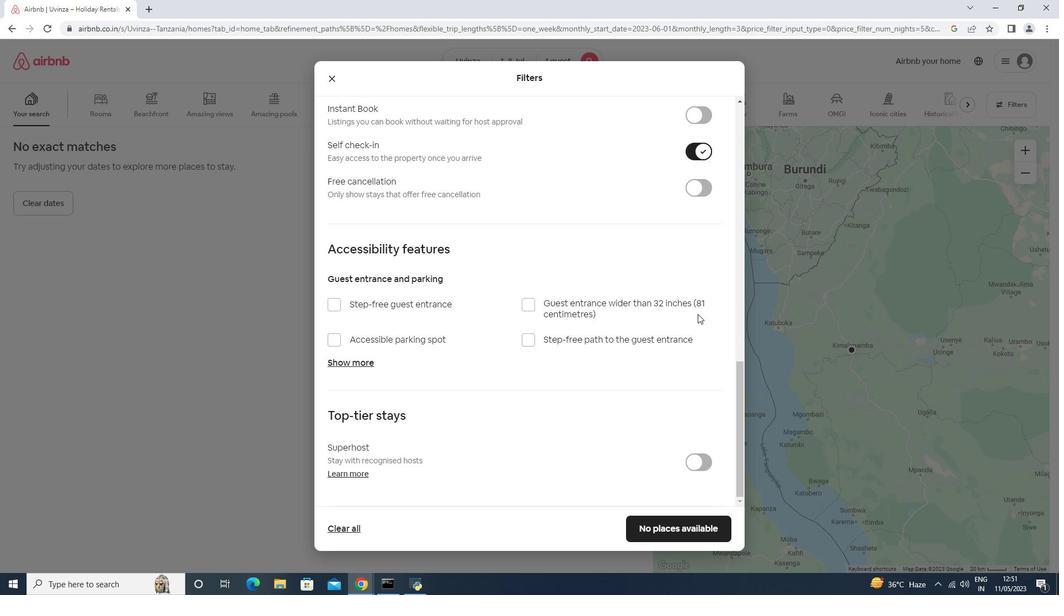 
Action: Mouse moved to (697, 314)
Screenshot: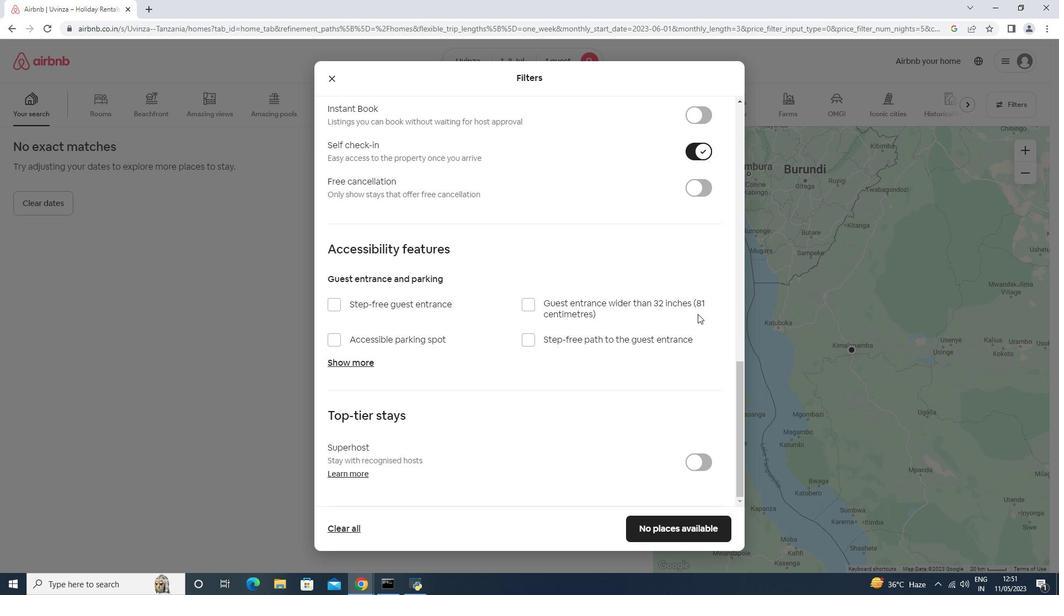 
Action: Mouse scrolled (697, 313) with delta (0, 0)
Screenshot: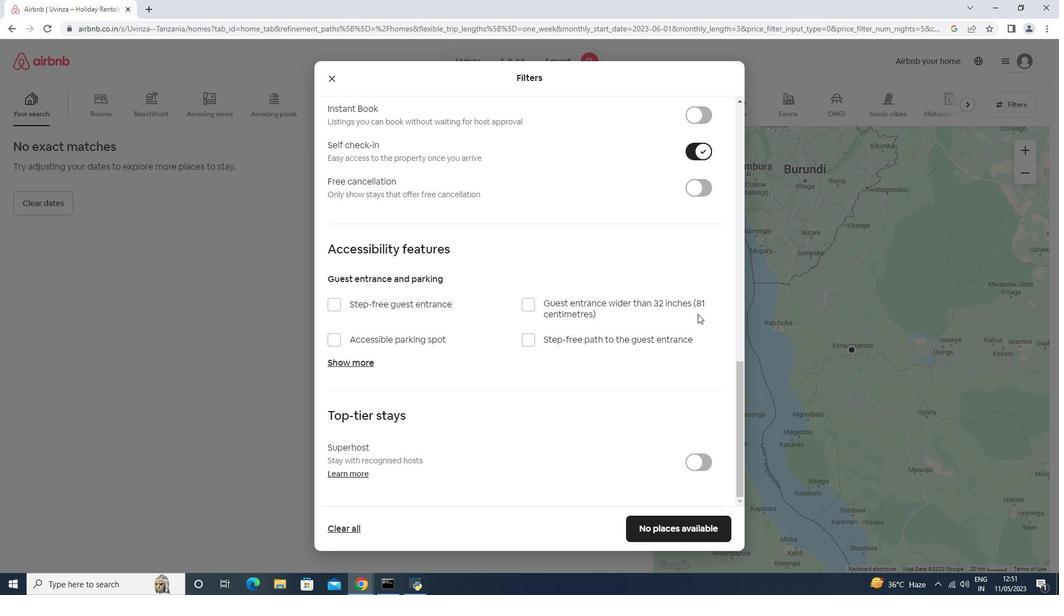 
Action: Mouse moved to (692, 317)
Screenshot: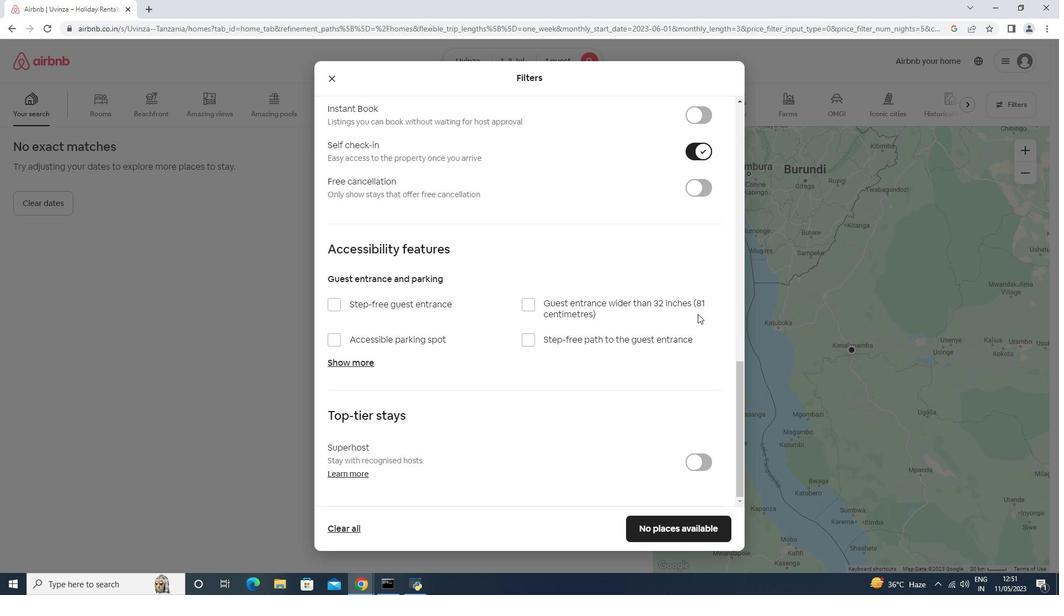 
Action: Mouse scrolled (697, 313) with delta (0, 0)
Screenshot: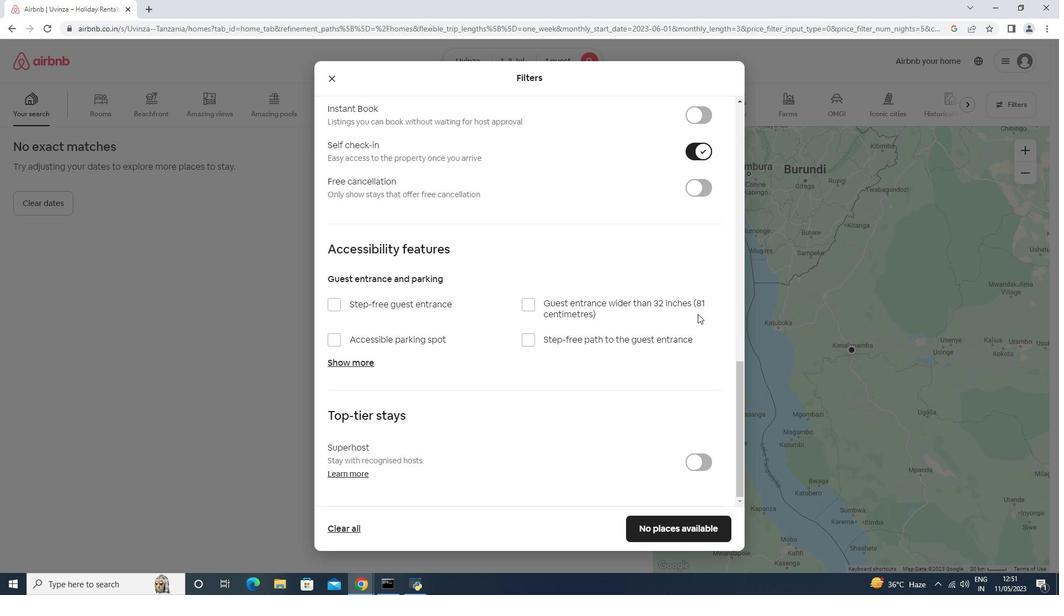 
Action: Mouse moved to (690, 319)
Screenshot: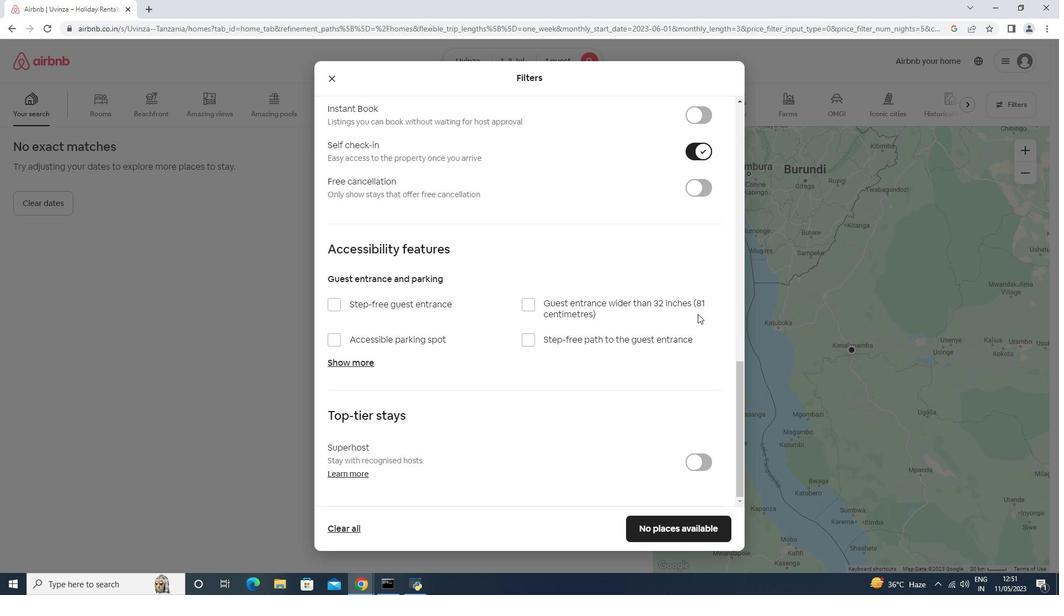 
Action: Mouse scrolled (697, 313) with delta (0, 0)
Screenshot: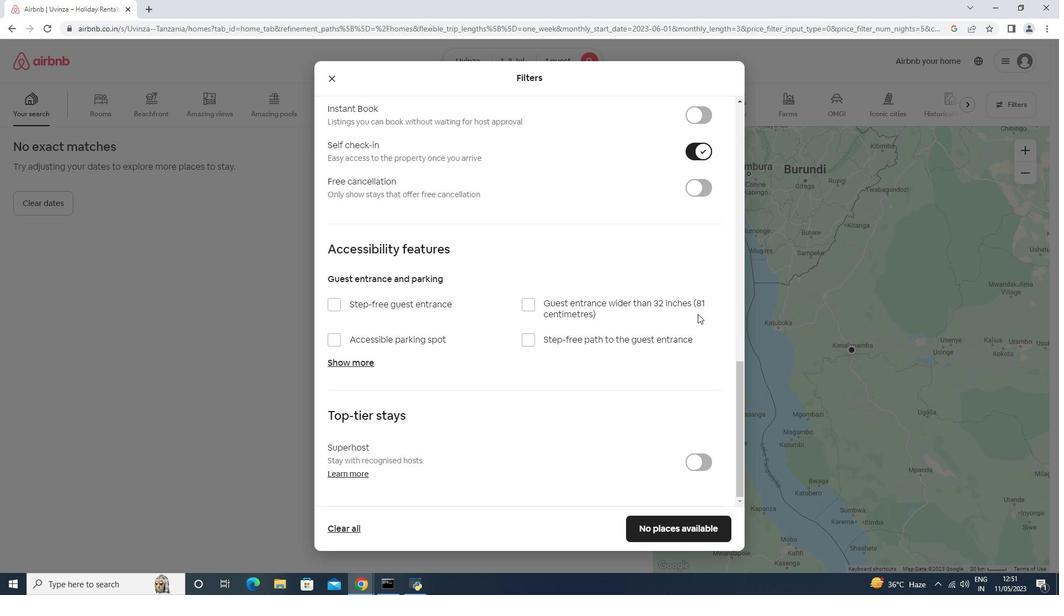 
Action: Mouse moved to (688, 321)
Screenshot: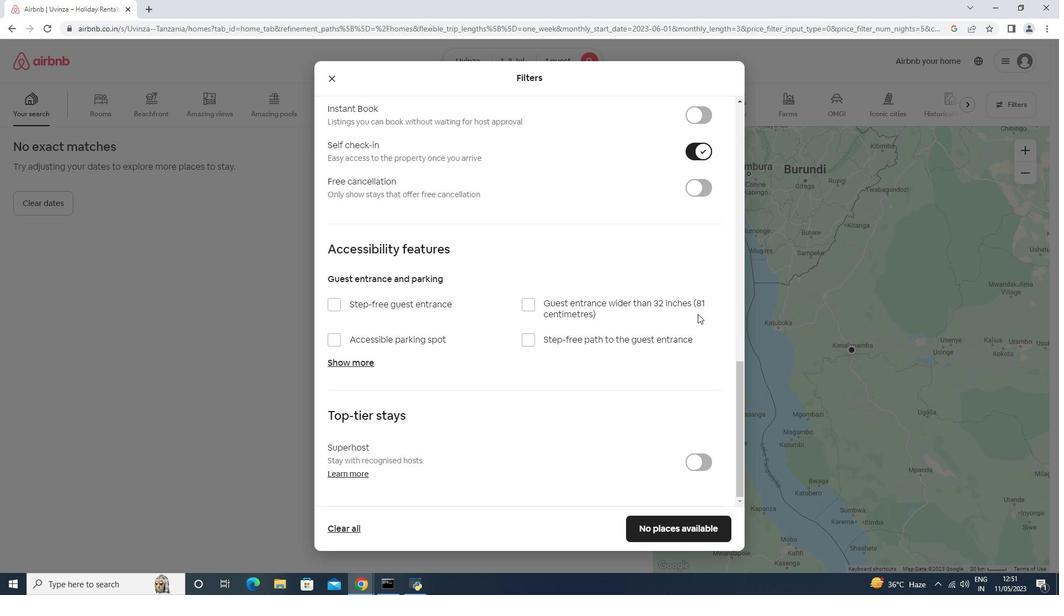 
Action: Mouse scrolled (697, 313) with delta (0, 0)
Screenshot: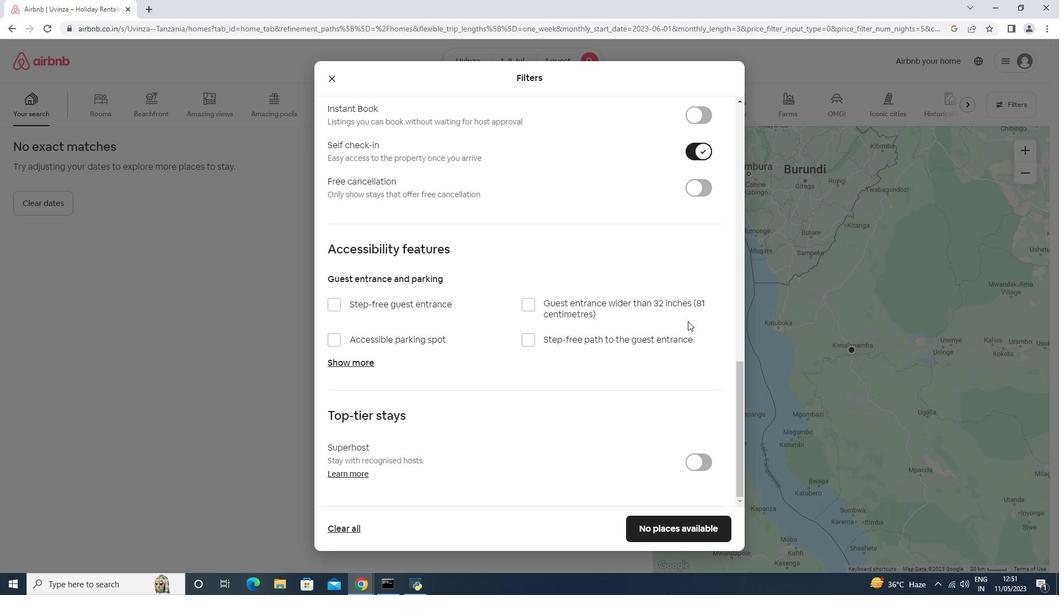 
Action: Mouse moved to (687, 529)
Screenshot: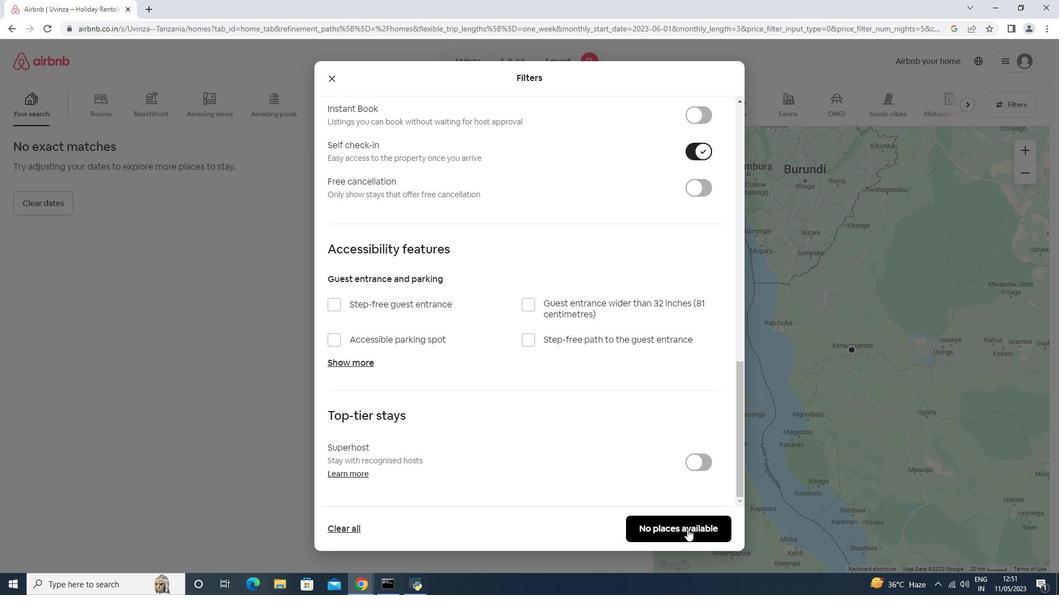 
Action: Mouse pressed left at (687, 529)
Screenshot: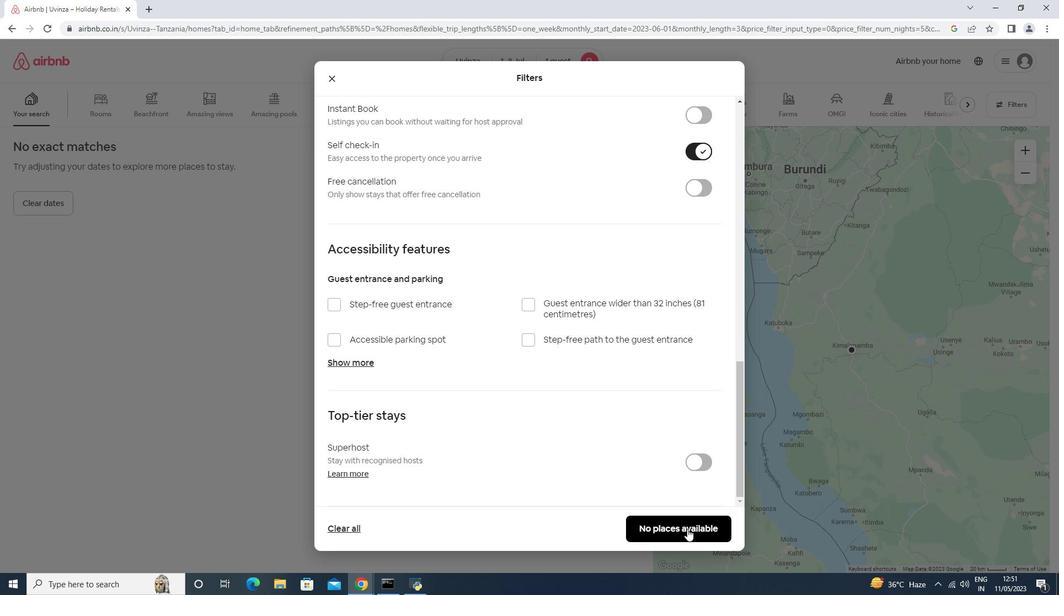 
Action: Mouse moved to (684, 495)
Screenshot: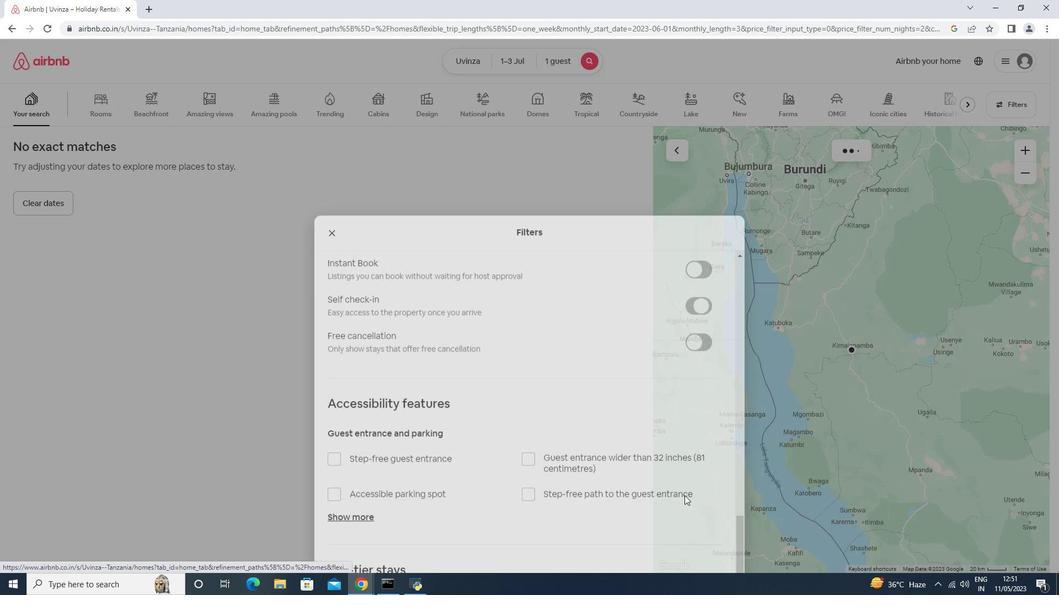 
